 Task: Add Mad Hippie Ultra Sheer Body Sunscreen SPF40 to the cart.
Action: Mouse moved to (252, 130)
Screenshot: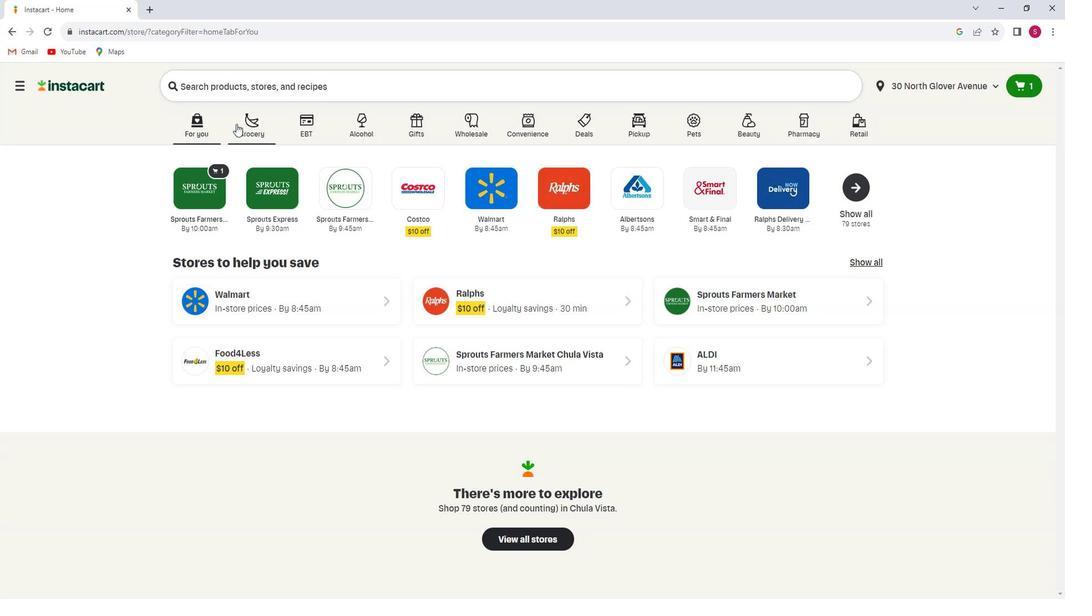 
Action: Mouse pressed left at (252, 130)
Screenshot: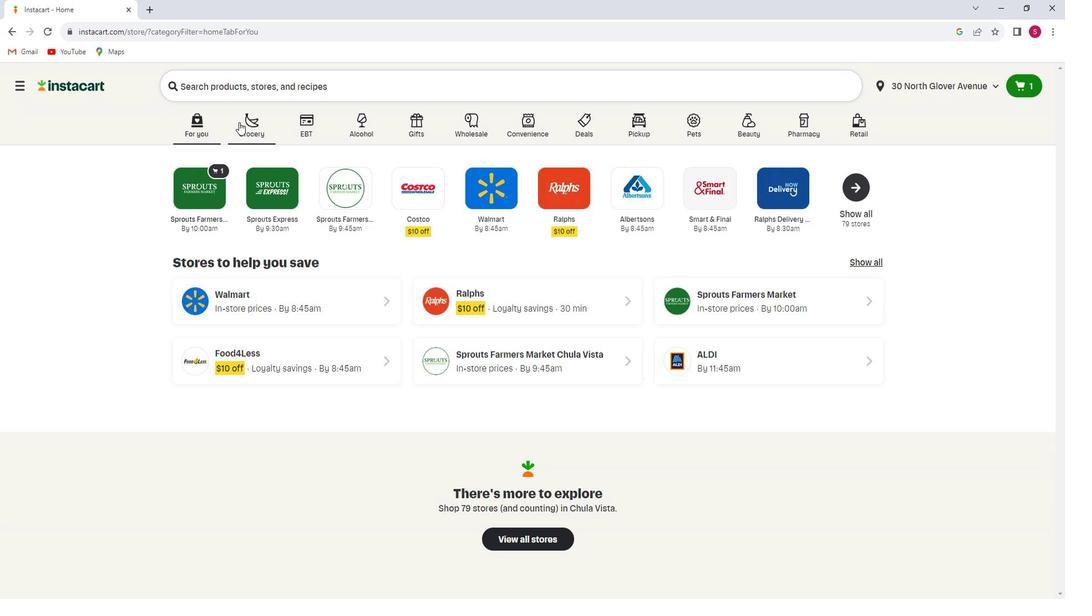 
Action: Mouse moved to (271, 326)
Screenshot: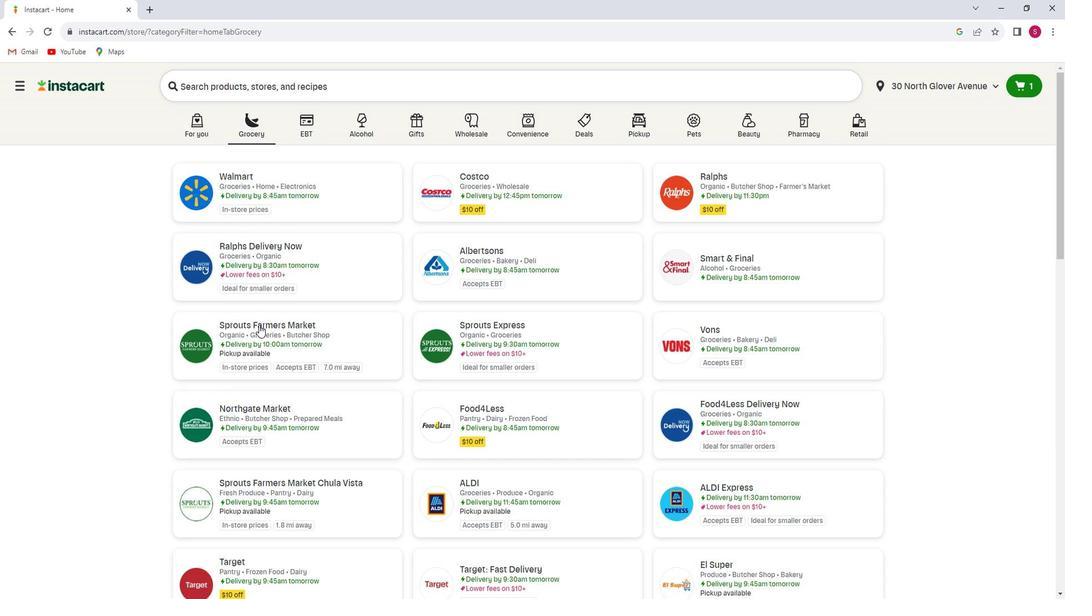 
Action: Mouse pressed left at (271, 326)
Screenshot: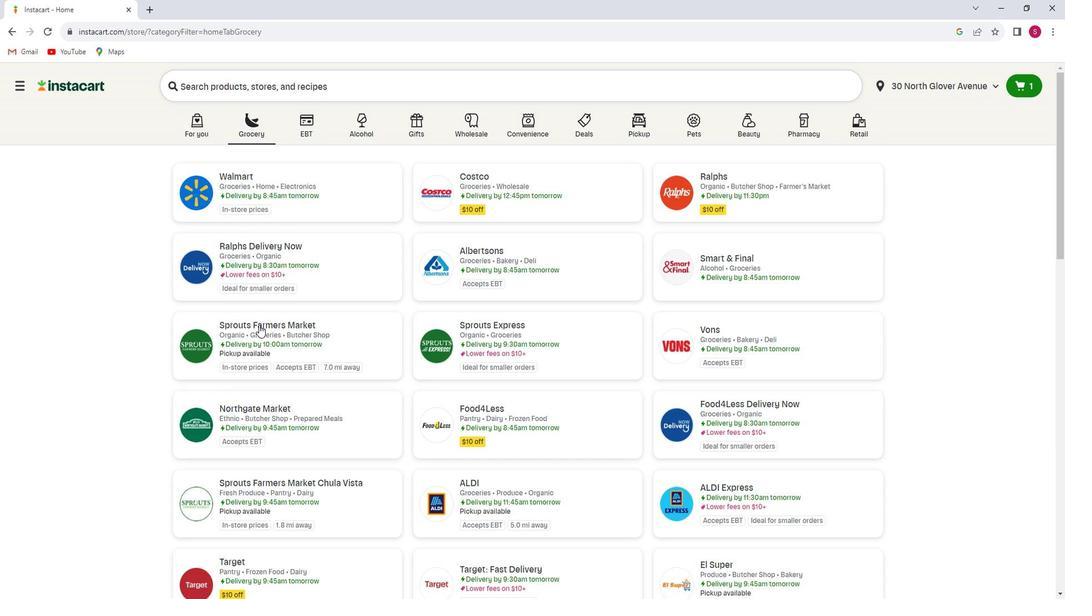 
Action: Mouse moved to (77, 364)
Screenshot: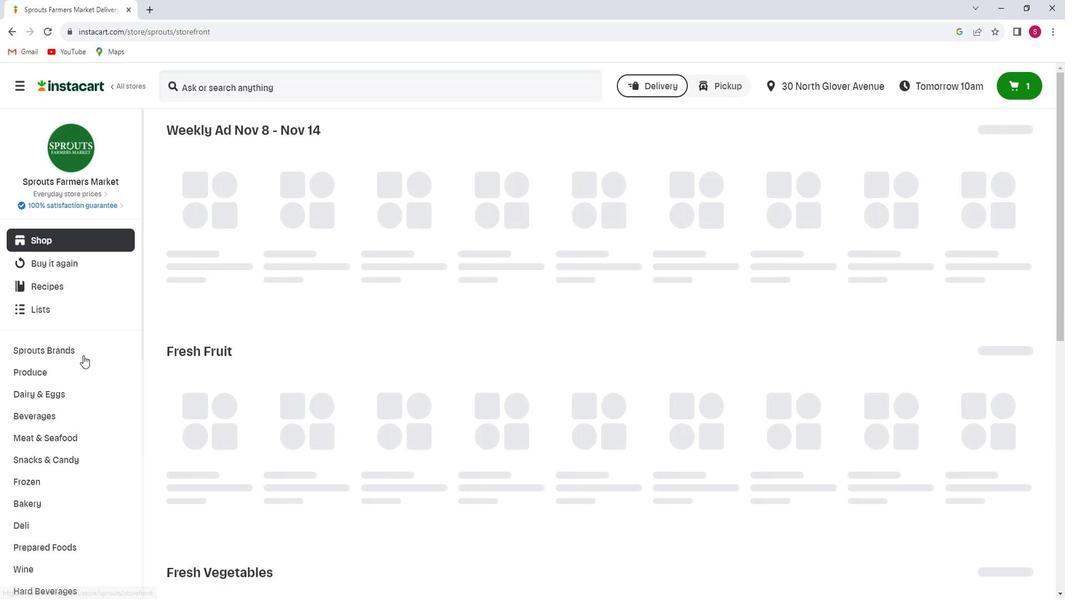 
Action: Mouse scrolled (77, 364) with delta (0, 0)
Screenshot: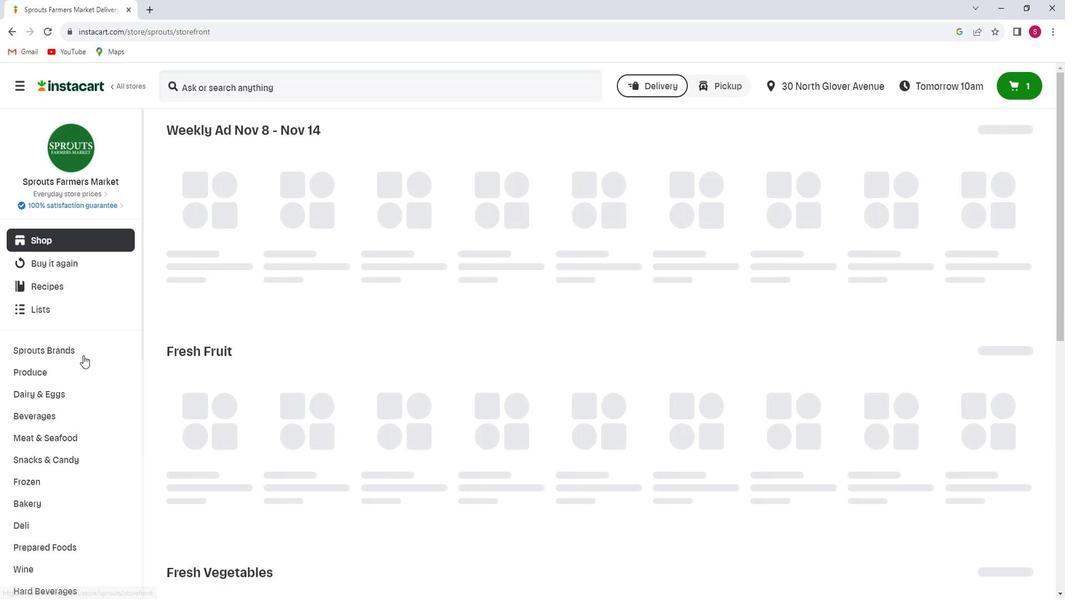 
Action: Mouse scrolled (77, 364) with delta (0, 0)
Screenshot: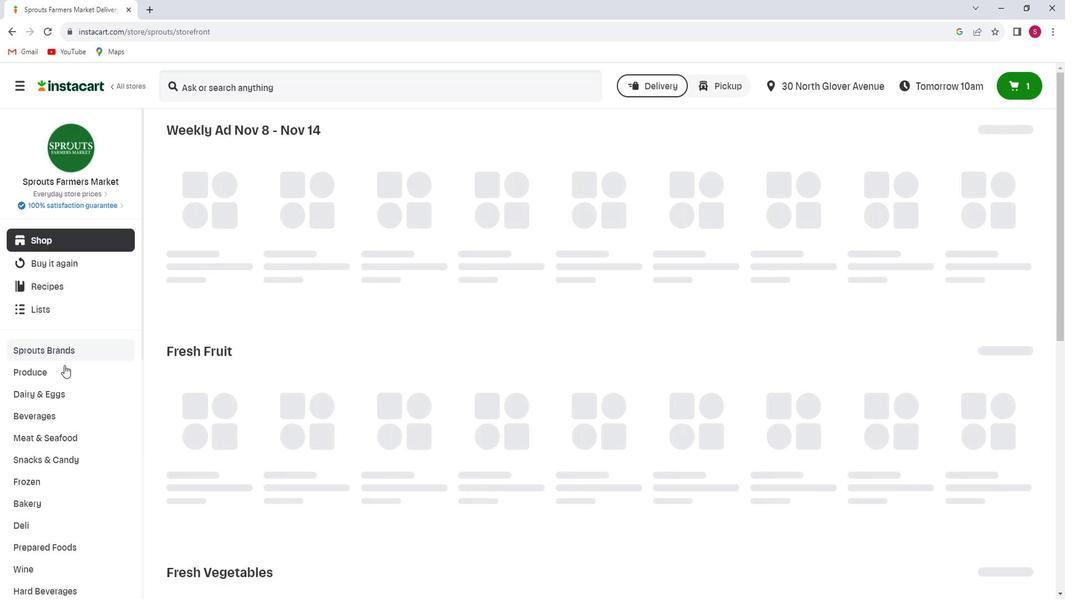 
Action: Mouse scrolled (77, 364) with delta (0, 0)
Screenshot: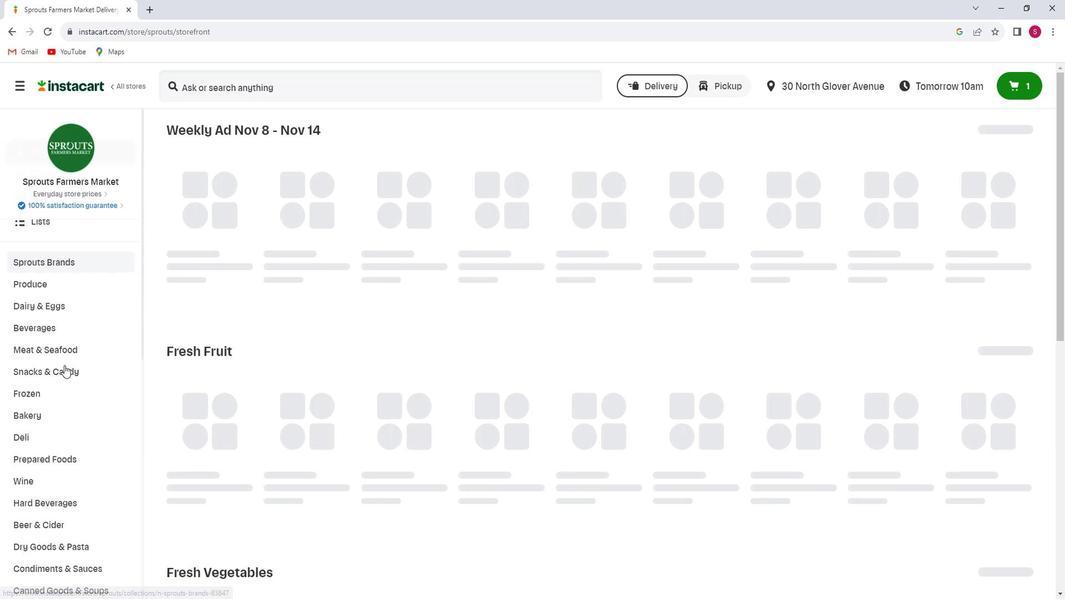 
Action: Mouse scrolled (77, 364) with delta (0, 0)
Screenshot: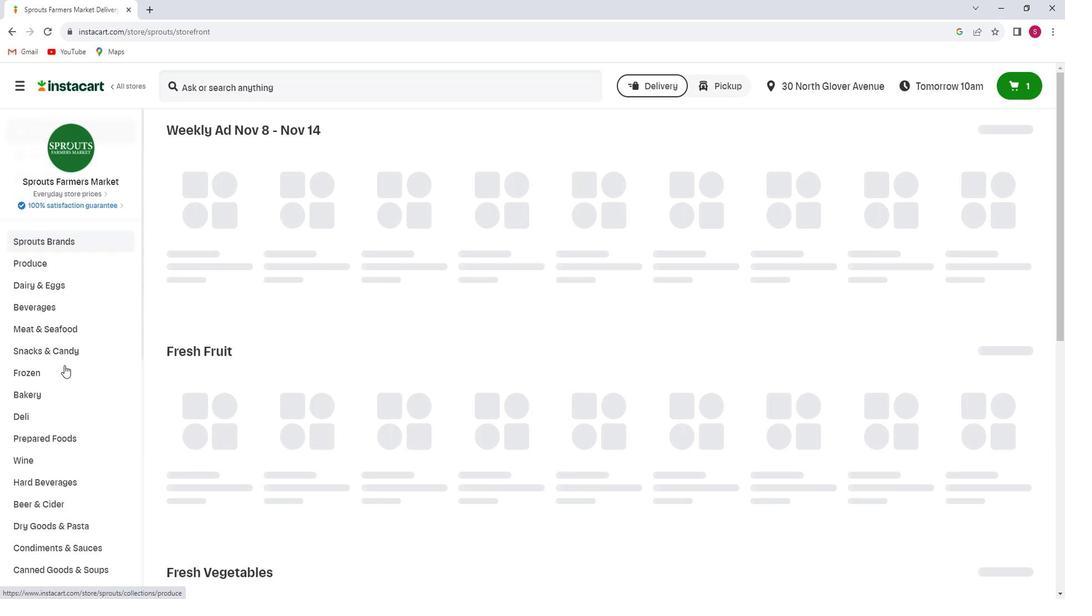 
Action: Mouse scrolled (77, 364) with delta (0, 0)
Screenshot: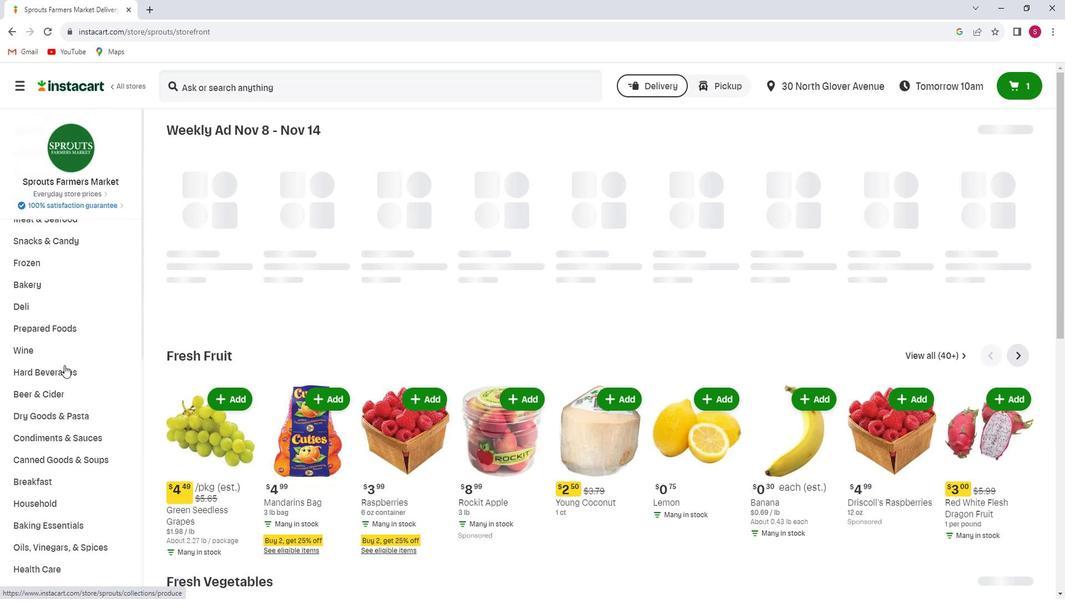 
Action: Mouse scrolled (77, 364) with delta (0, 0)
Screenshot: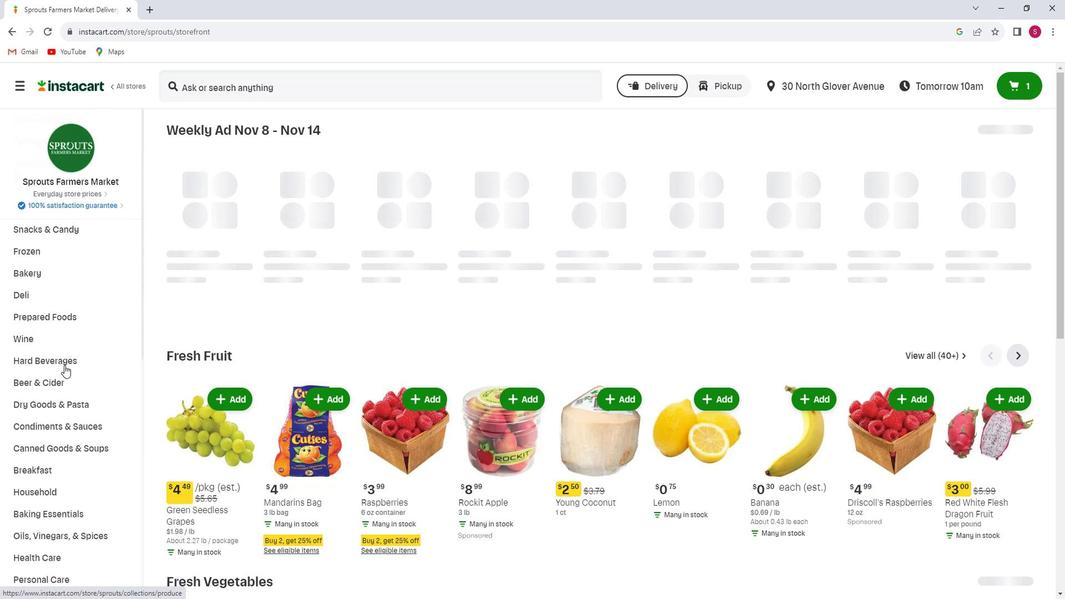 
Action: Mouse scrolled (77, 364) with delta (0, 0)
Screenshot: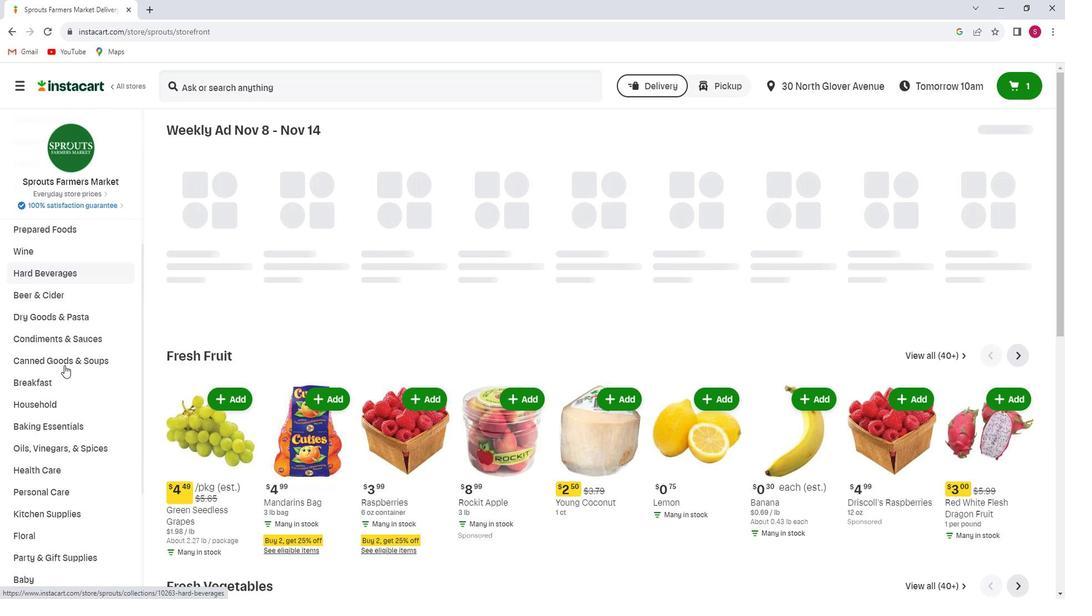 
Action: Mouse scrolled (77, 364) with delta (0, 0)
Screenshot: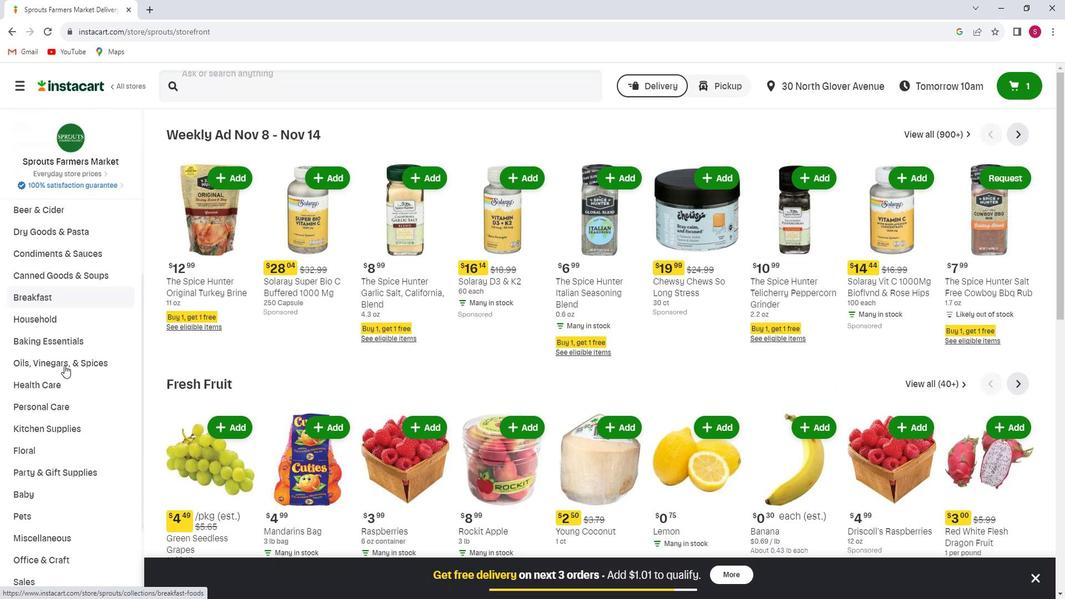 
Action: Mouse moved to (83, 353)
Screenshot: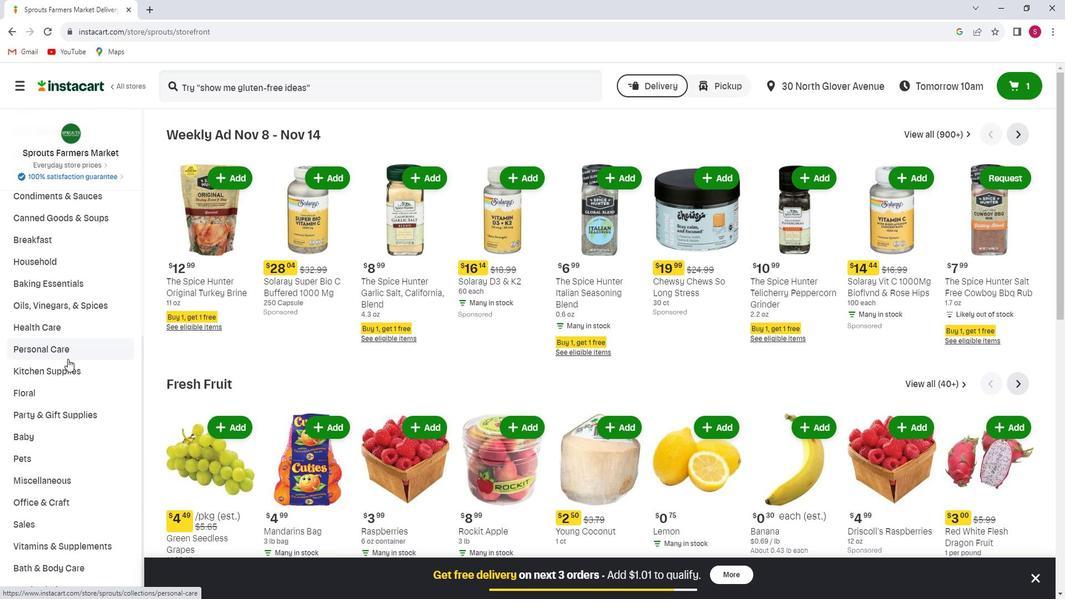 
Action: Mouse pressed left at (83, 353)
Screenshot: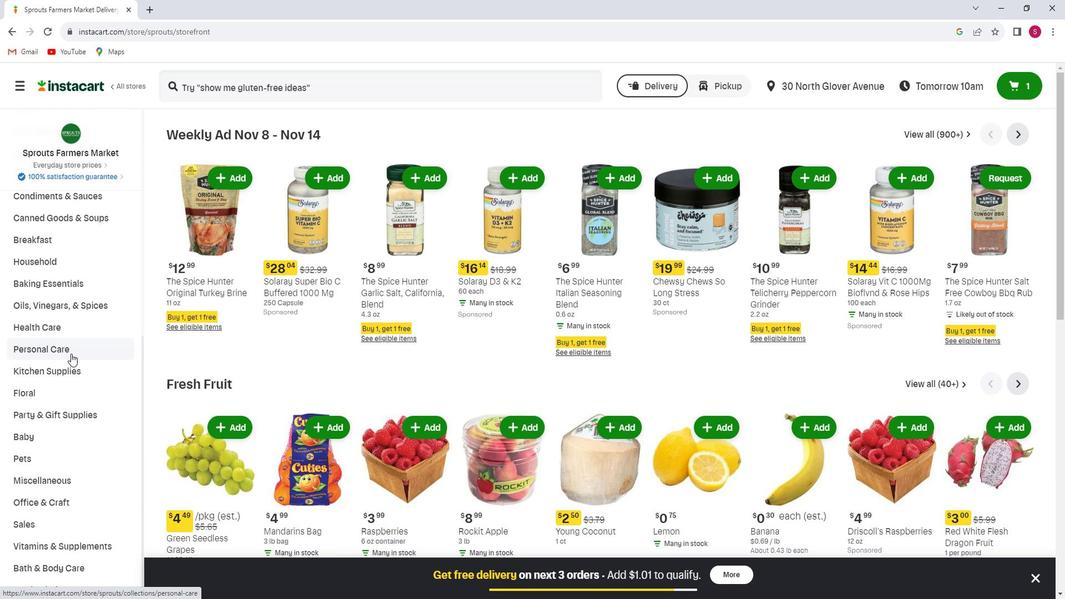 
Action: Mouse moved to (887, 168)
Screenshot: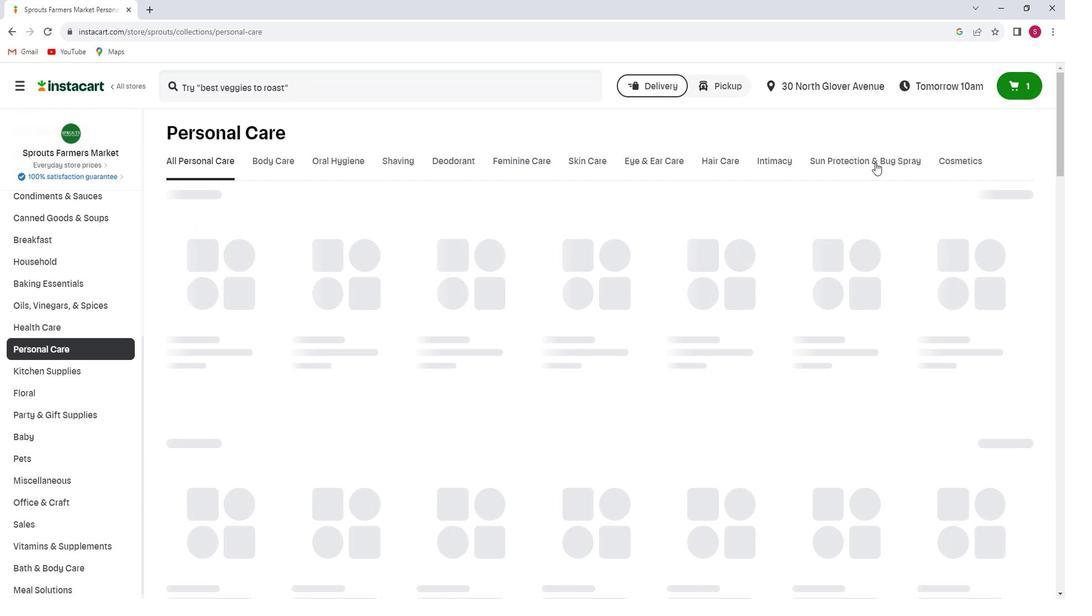 
Action: Mouse pressed left at (887, 168)
Screenshot: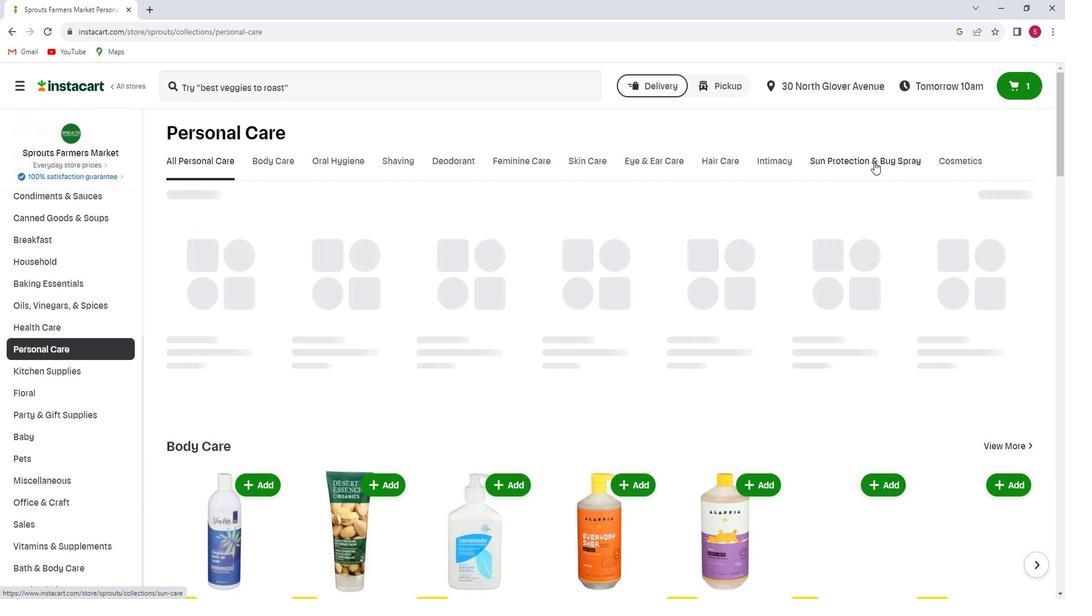 
Action: Mouse moved to (426, 92)
Screenshot: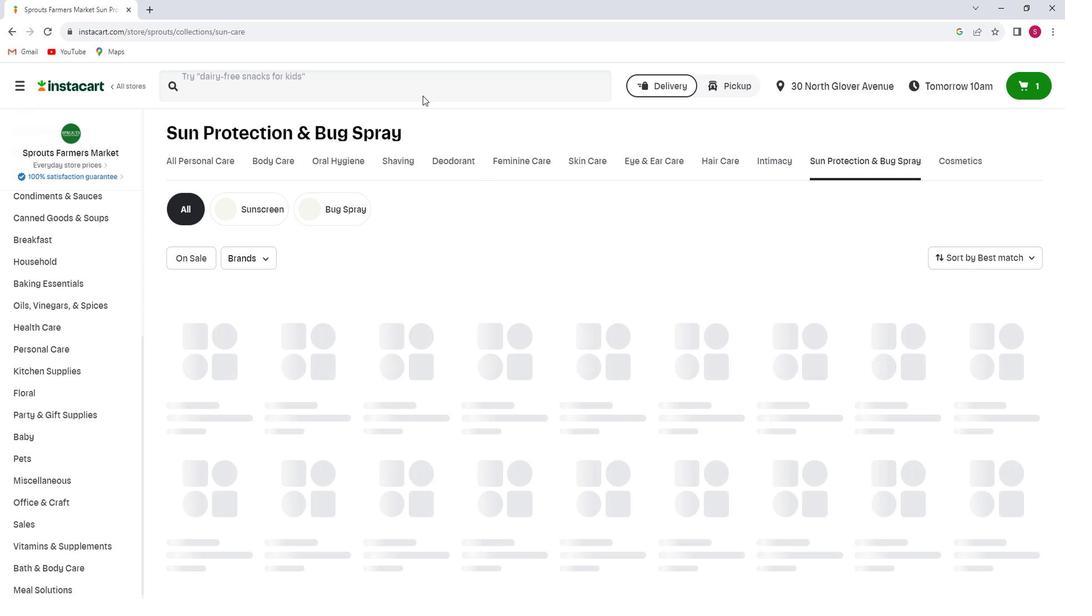 
Action: Mouse pressed left at (426, 92)
Screenshot: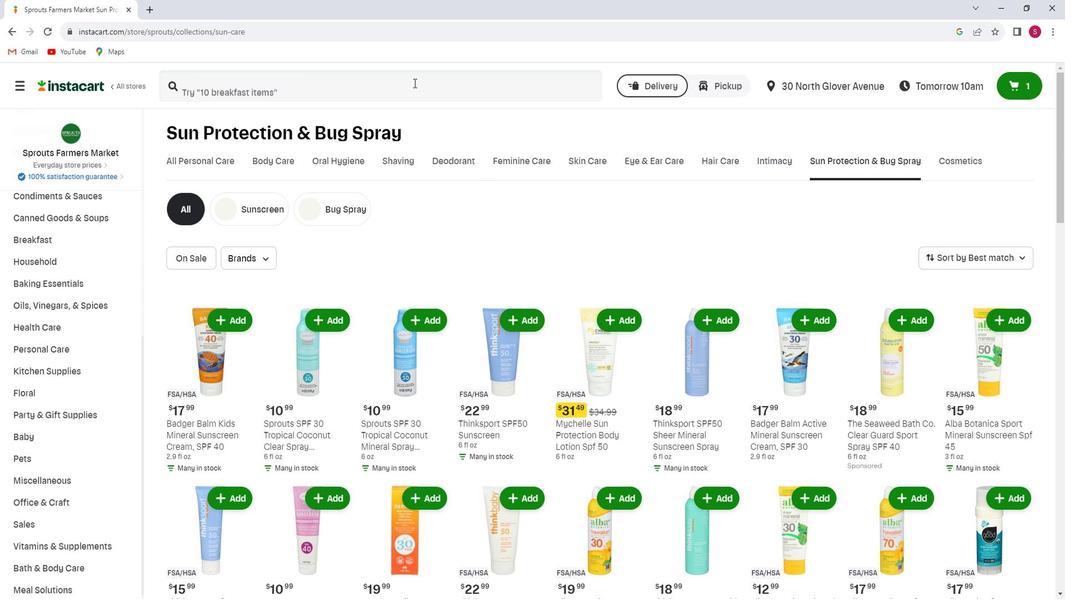 
Action: Key pressed <Key.shift>Mad<Key.space><Key.shift>Hippie<Key.space><Key.shift>Ultra<Key.space><Key.shift>Sheer<Key.space><Key.shift>Body<Key.space><Key.shift>Sunscreen<Key.space><Key.shift>SPF40<Key.enter>
Screenshot: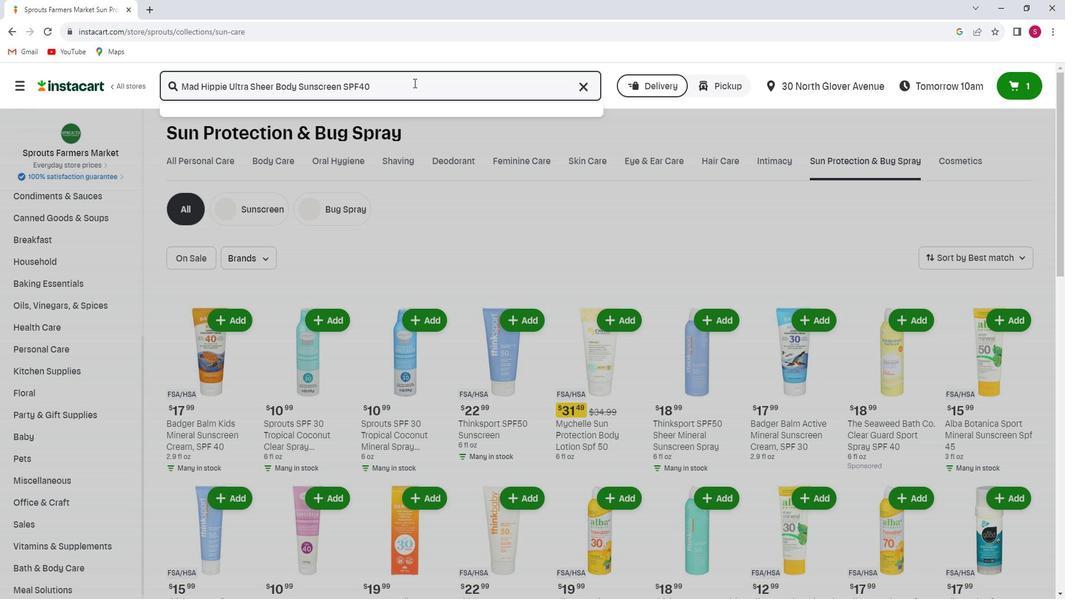 
Action: Mouse moved to (554, 182)
Screenshot: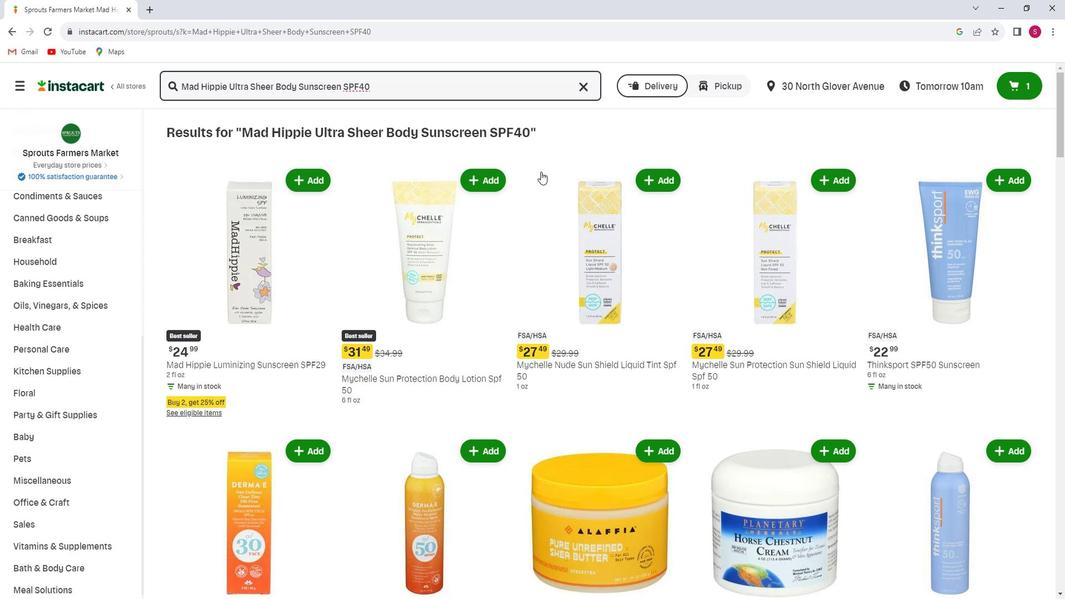 
Action: Mouse scrolled (554, 181) with delta (0, 0)
Screenshot: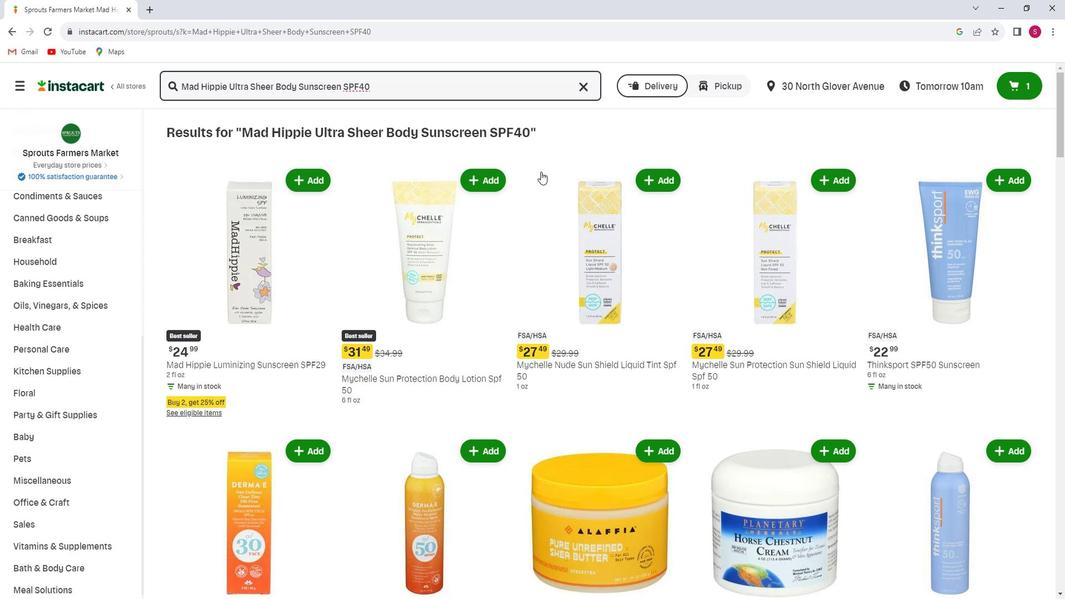 
Action: Mouse moved to (555, 182)
Screenshot: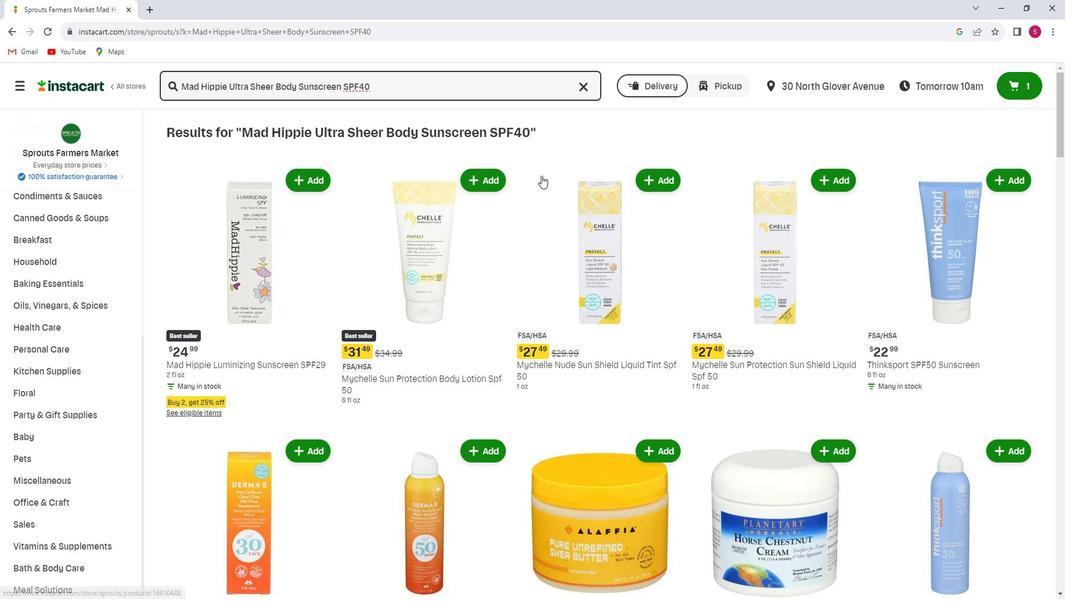 
Action: Mouse scrolled (555, 182) with delta (0, 0)
Screenshot: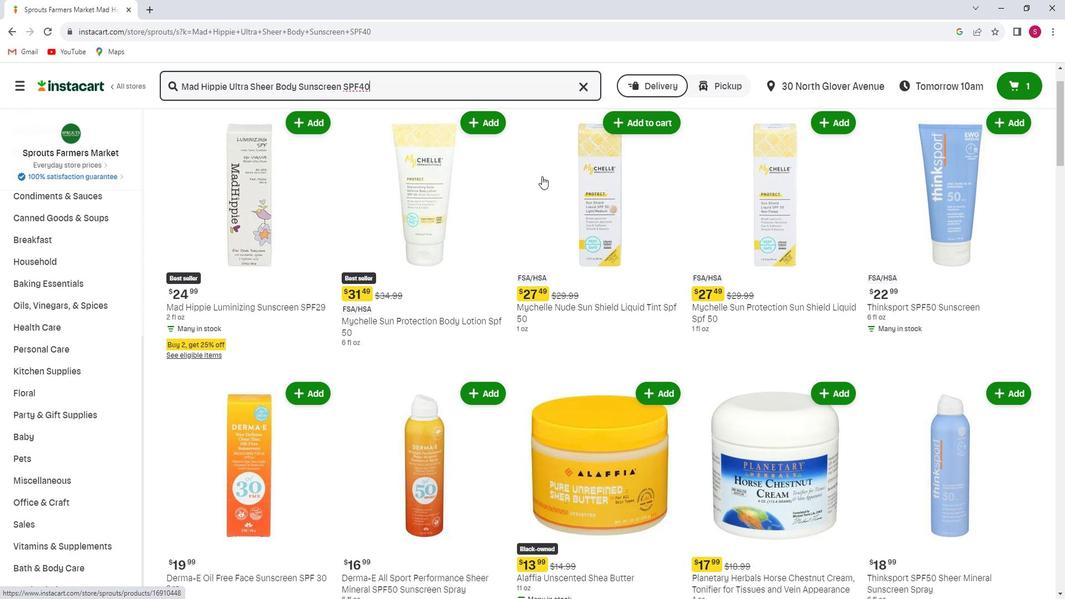 
Action: Mouse scrolled (555, 182) with delta (0, 0)
Screenshot: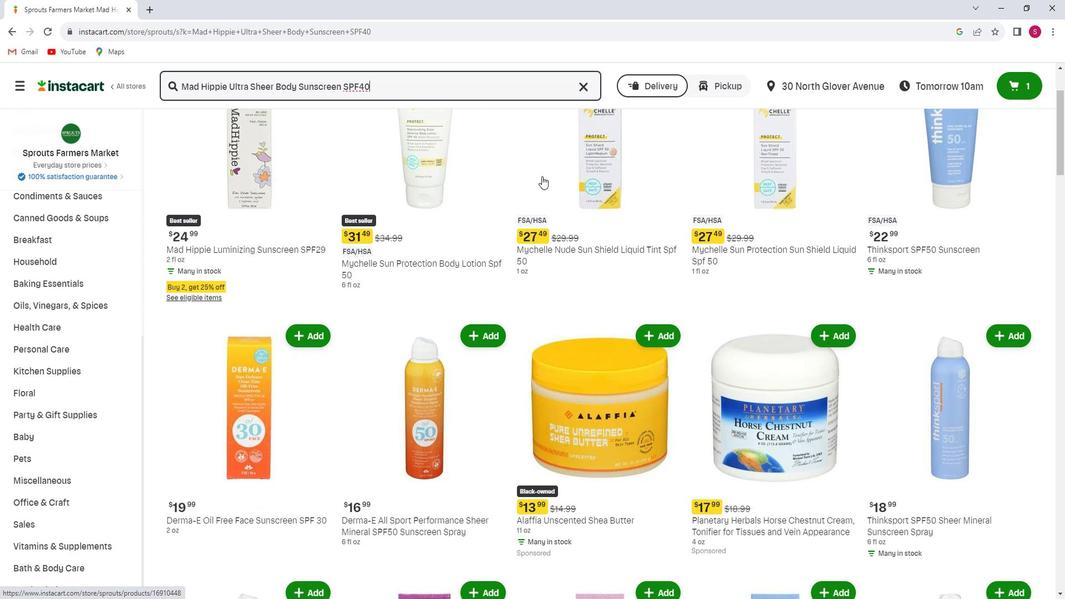 
Action: Mouse scrolled (555, 182) with delta (0, 0)
Screenshot: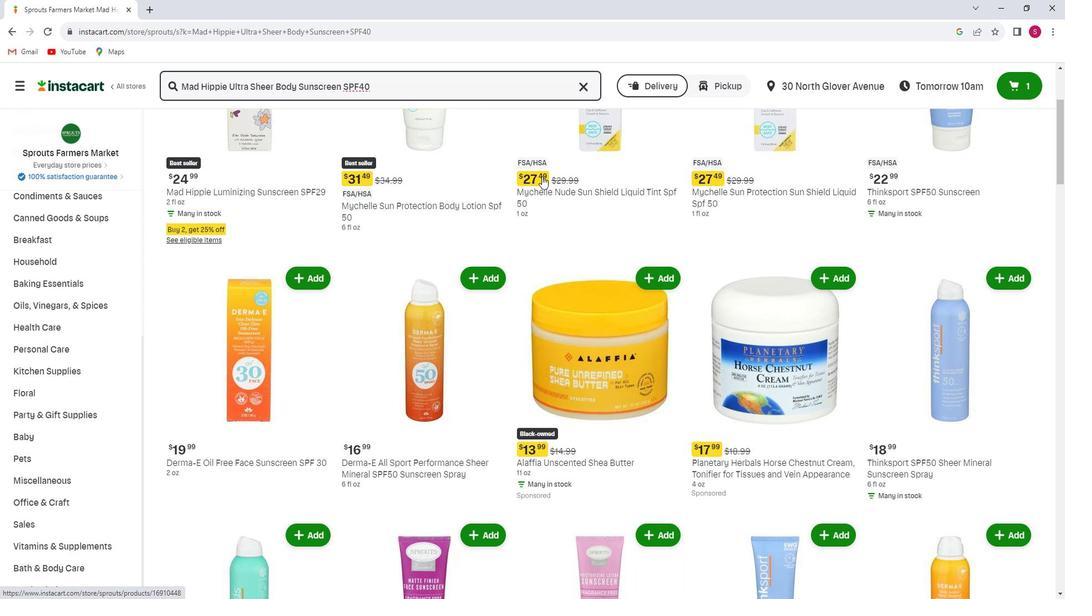 
Action: Mouse scrolled (555, 182) with delta (0, 0)
Screenshot: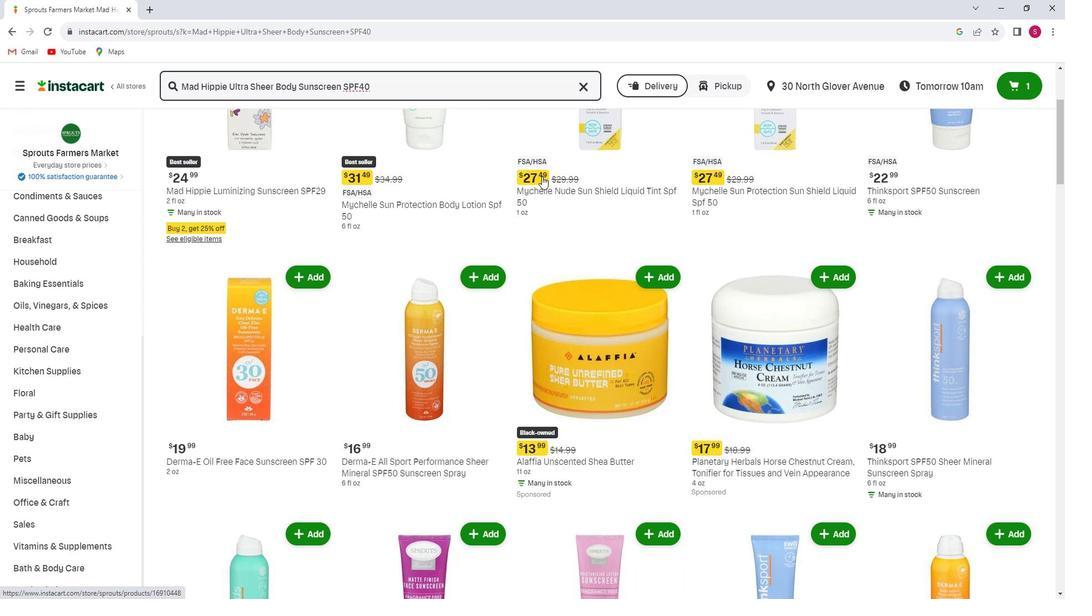 
Action: Mouse scrolled (555, 182) with delta (0, 0)
Screenshot: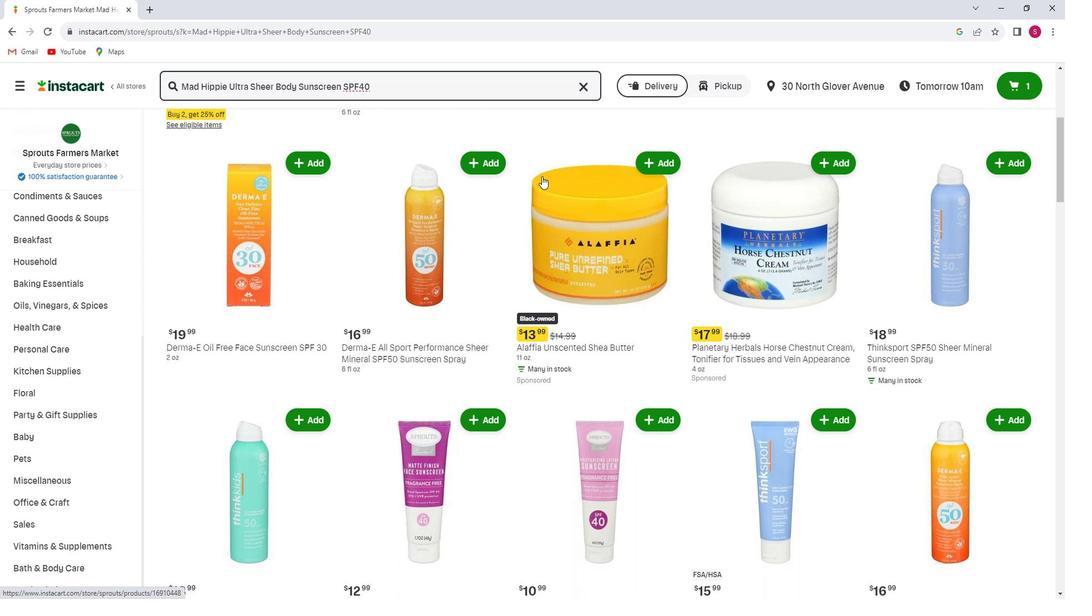 
Action: Mouse scrolled (555, 182) with delta (0, 0)
Screenshot: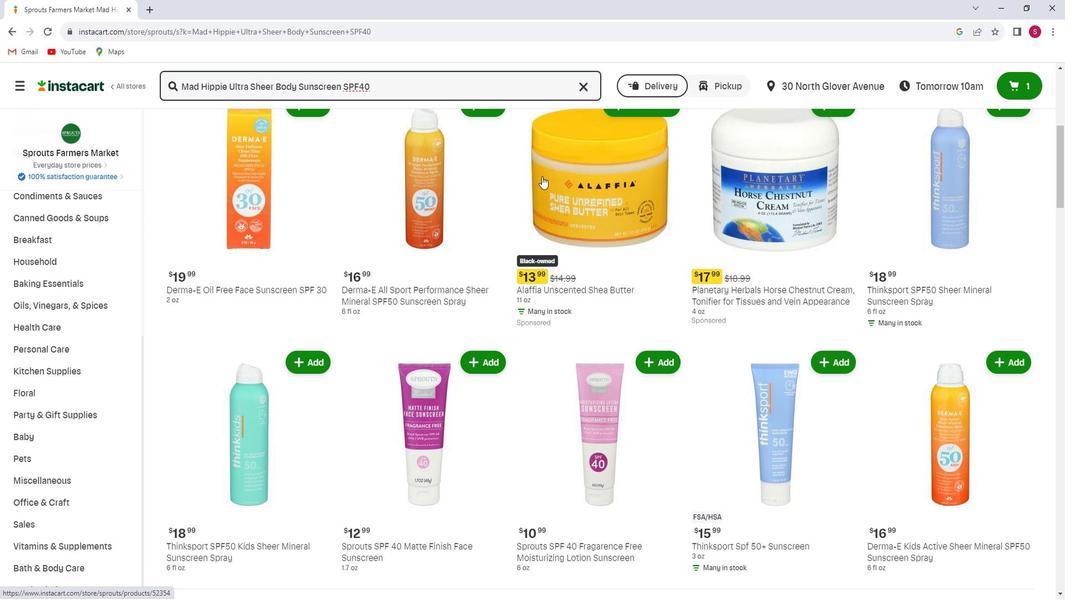 
Action: Mouse scrolled (555, 182) with delta (0, 0)
Screenshot: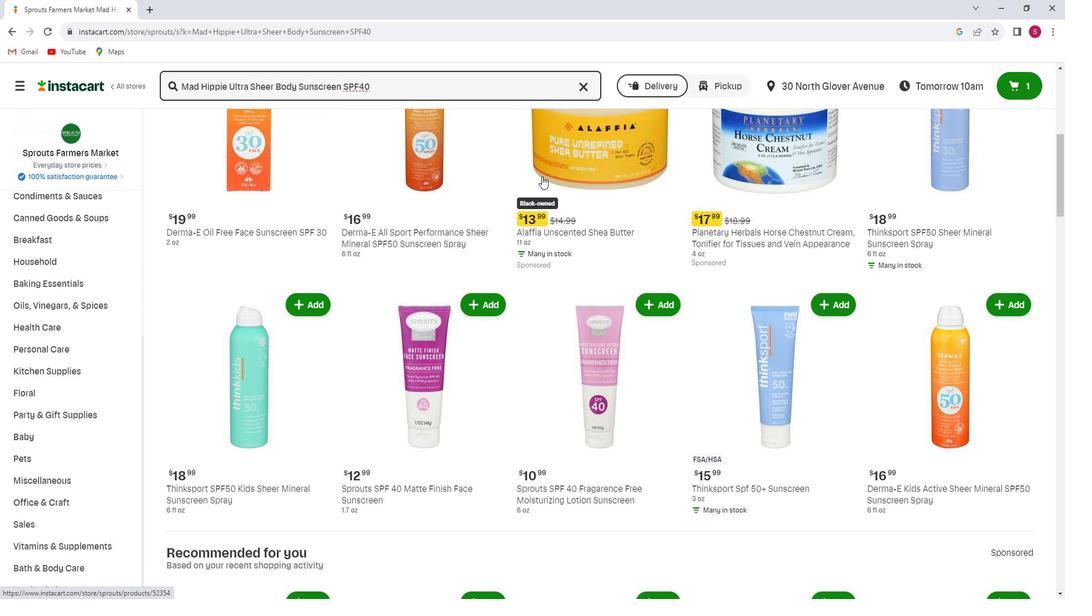 
Action: Mouse scrolled (555, 182) with delta (0, 0)
Screenshot: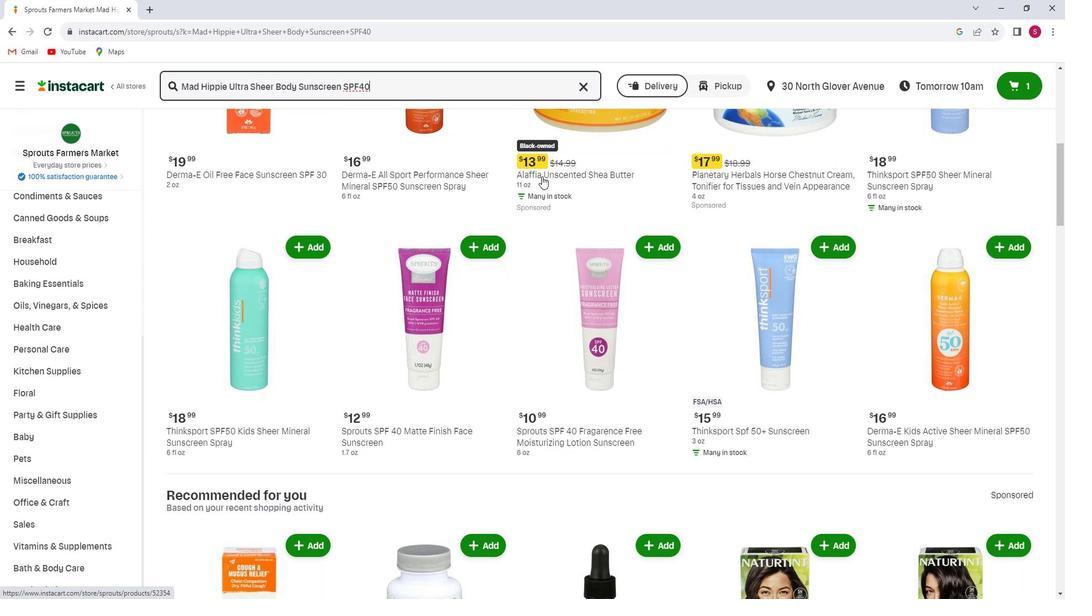 
Action: Mouse scrolled (555, 182) with delta (0, 0)
Screenshot: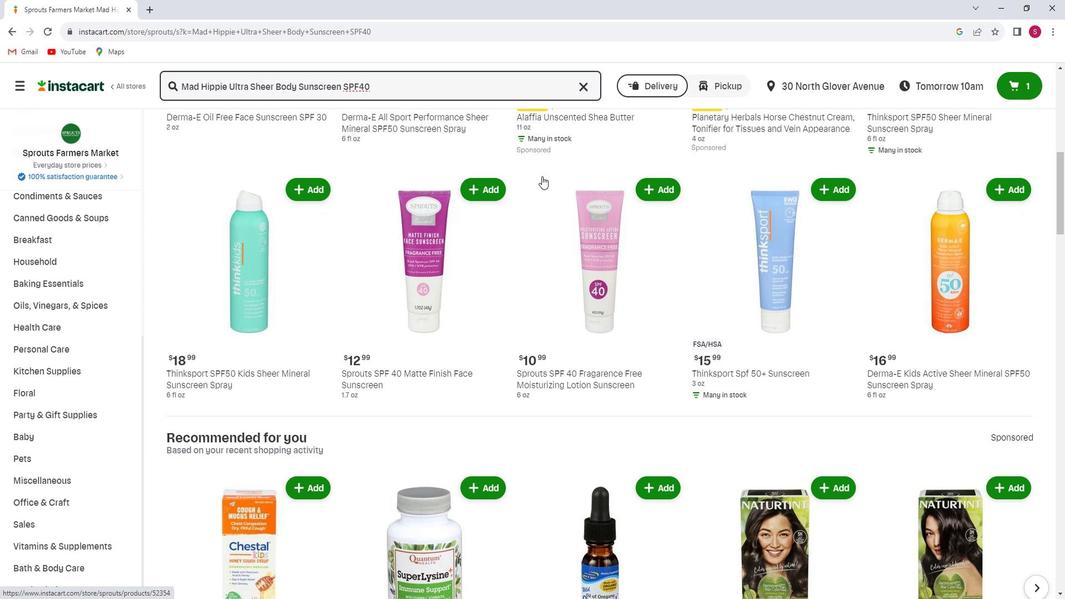 
Action: Mouse scrolled (555, 182) with delta (0, 0)
Screenshot: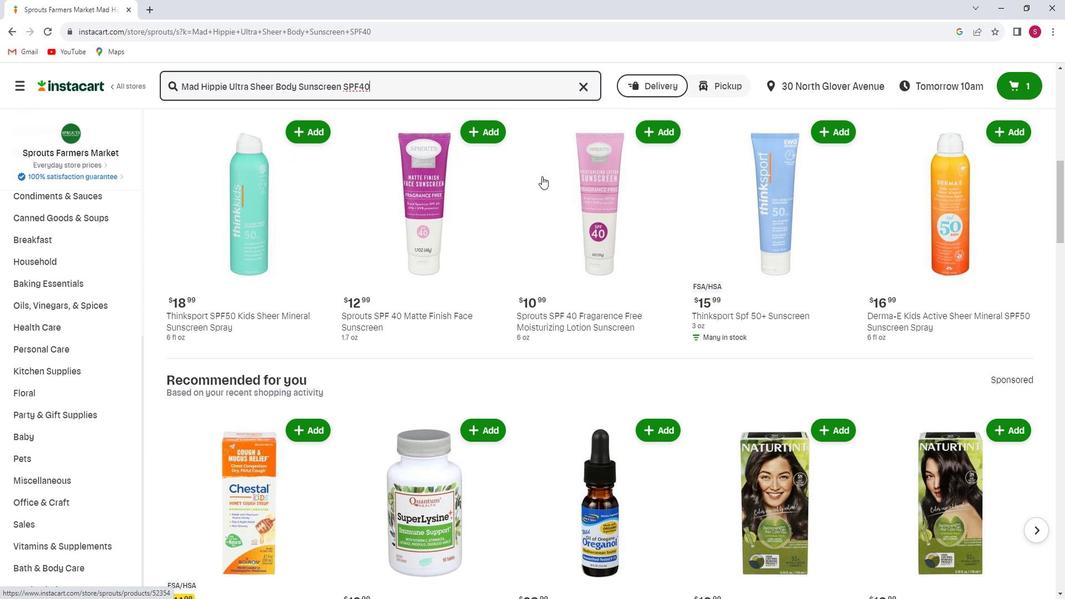 
Action: Mouse scrolled (555, 182) with delta (0, 0)
Screenshot: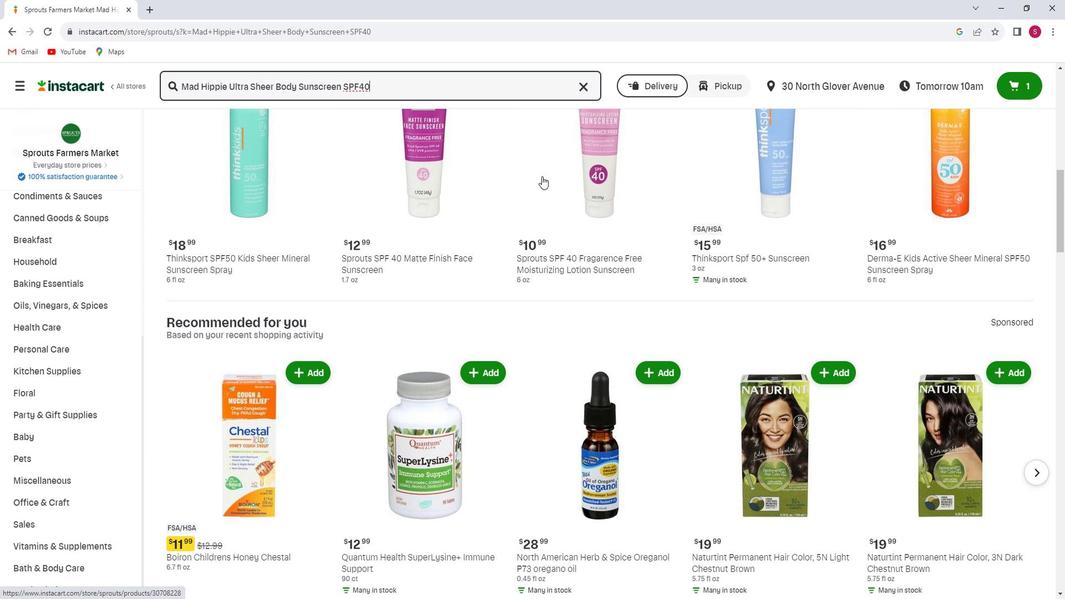 
Action: Mouse scrolled (555, 182) with delta (0, 0)
Screenshot: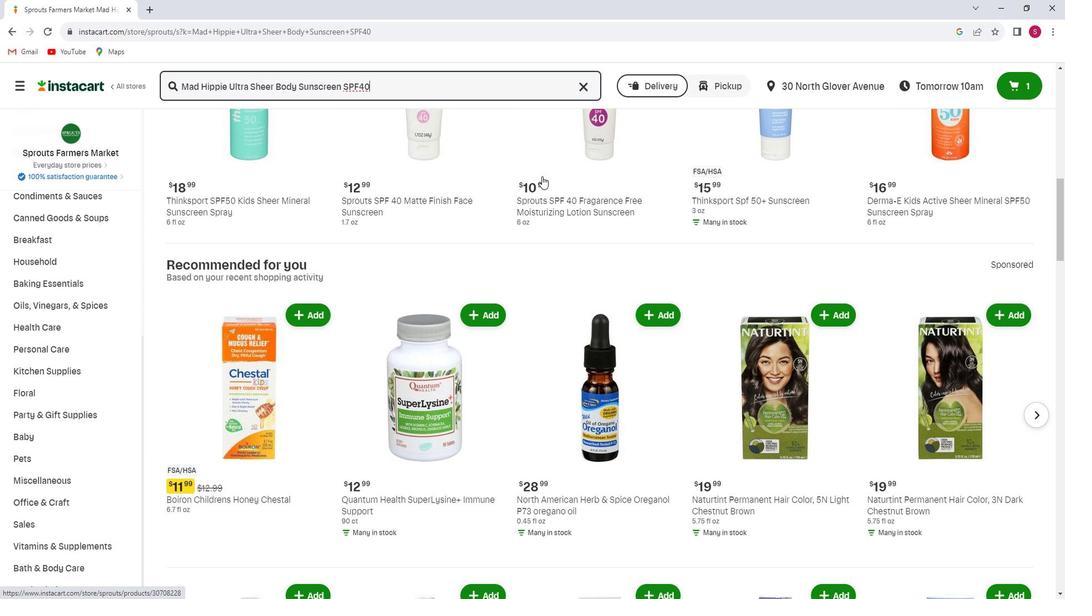 
Action: Mouse scrolled (555, 182) with delta (0, 0)
Screenshot: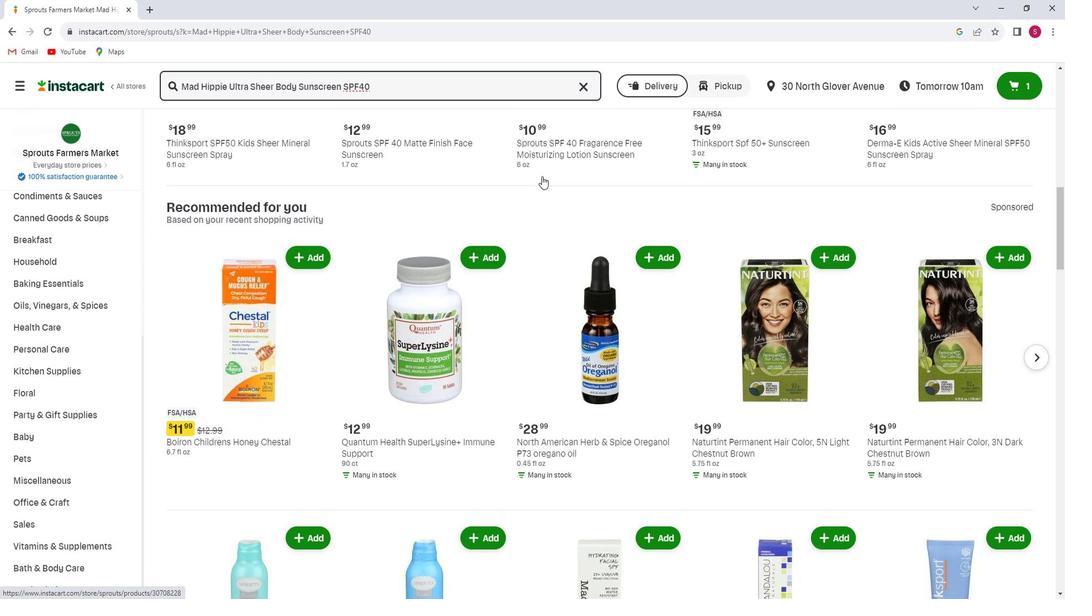 
Action: Mouse scrolled (555, 182) with delta (0, 0)
Screenshot: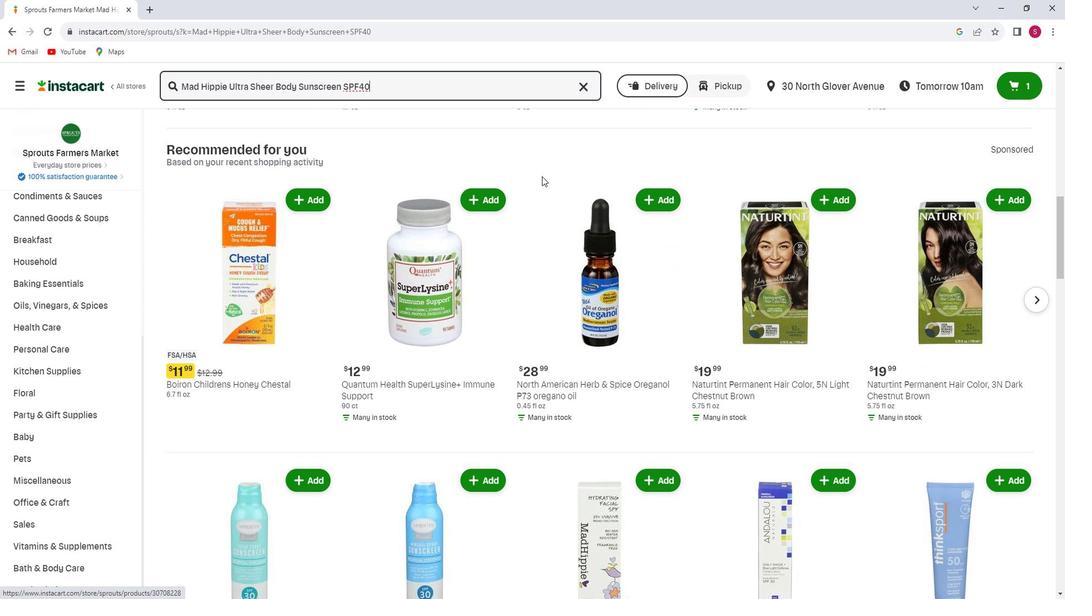 
Action: Mouse scrolled (555, 182) with delta (0, 0)
Screenshot: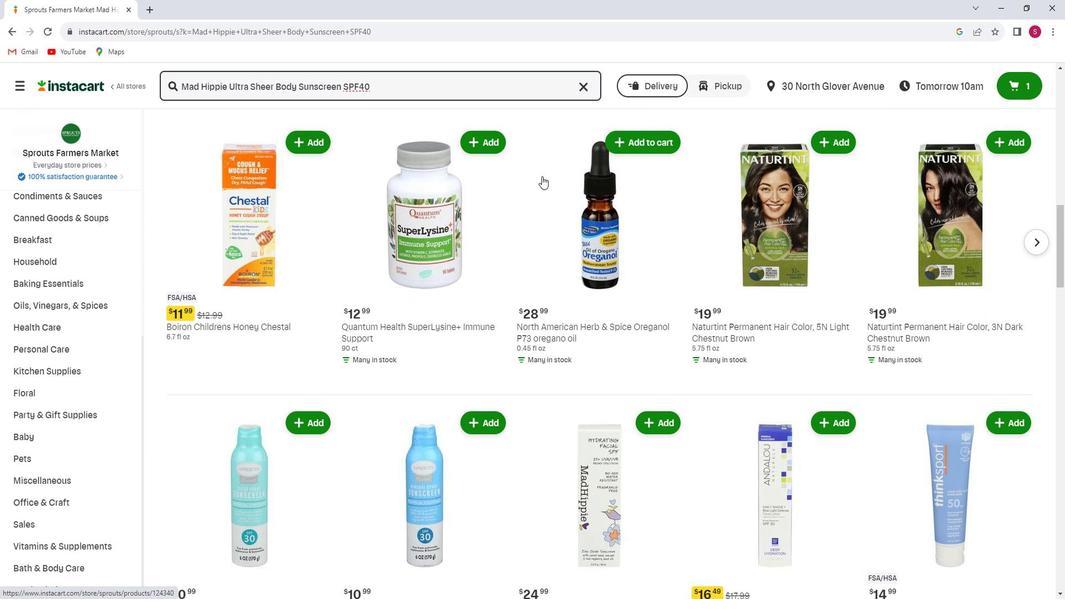 
Action: Mouse scrolled (555, 182) with delta (0, 0)
Screenshot: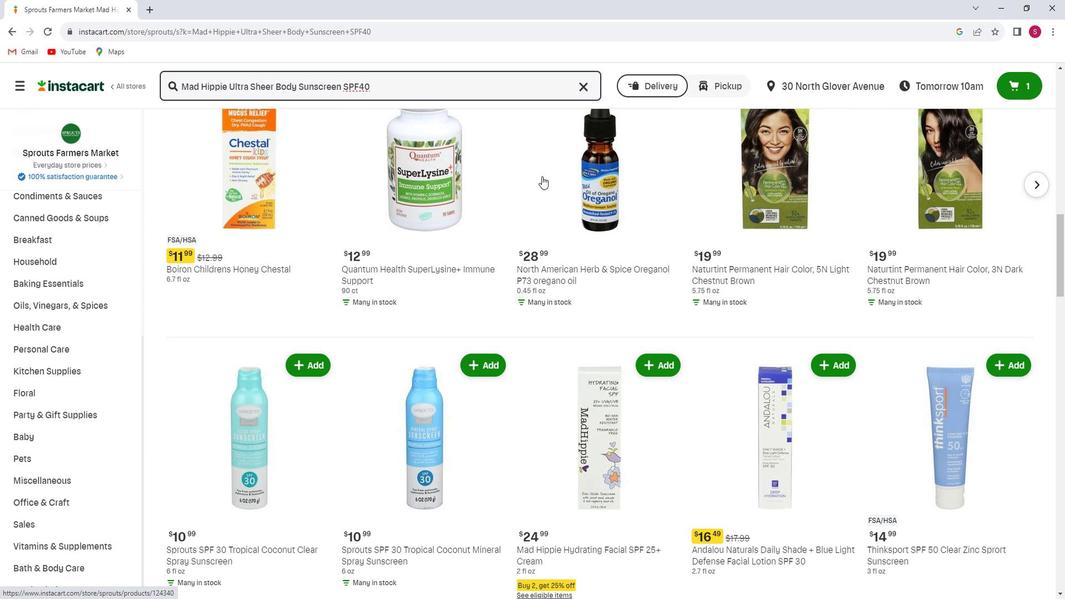 
Action: Mouse scrolled (555, 182) with delta (0, 0)
Screenshot: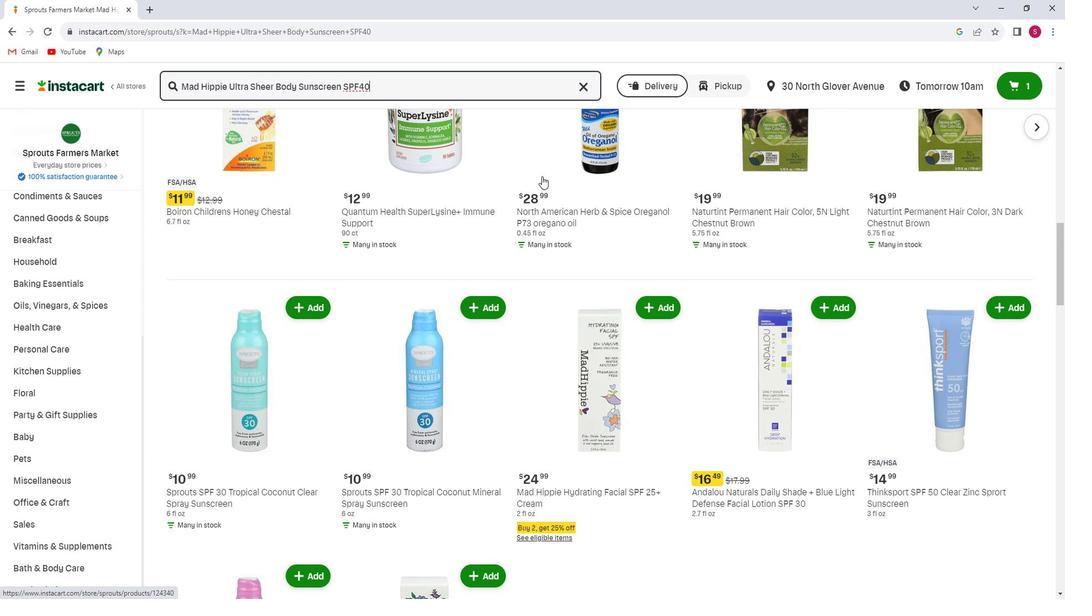 
Action: Mouse scrolled (555, 182) with delta (0, 0)
Screenshot: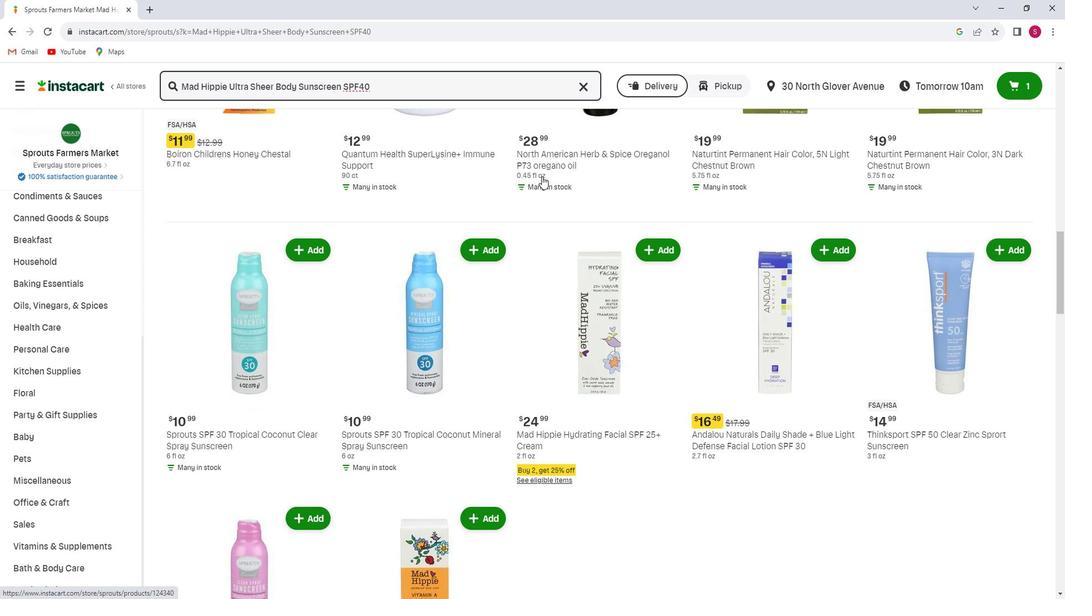 
Action: Mouse scrolled (555, 182) with delta (0, 0)
Screenshot: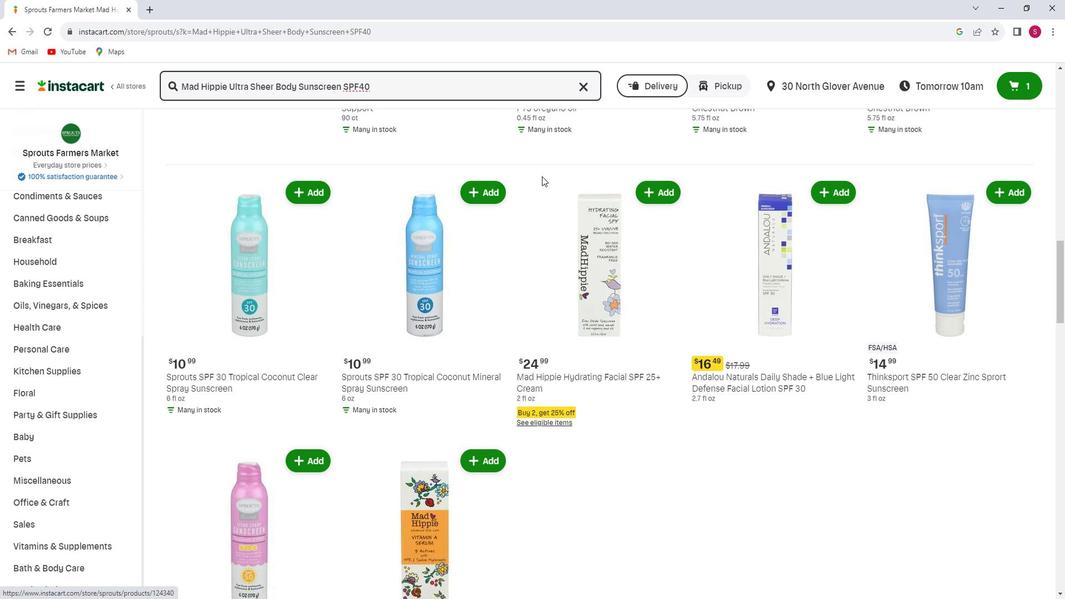 
Action: Mouse scrolled (555, 182) with delta (0, 0)
Screenshot: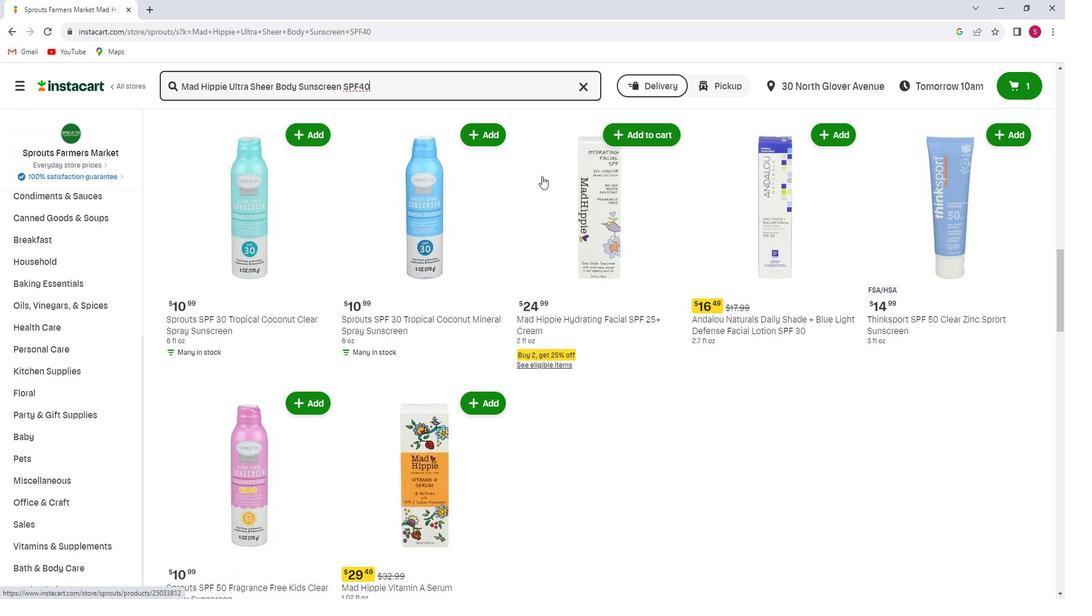 
Action: Mouse scrolled (555, 182) with delta (0, 0)
Screenshot: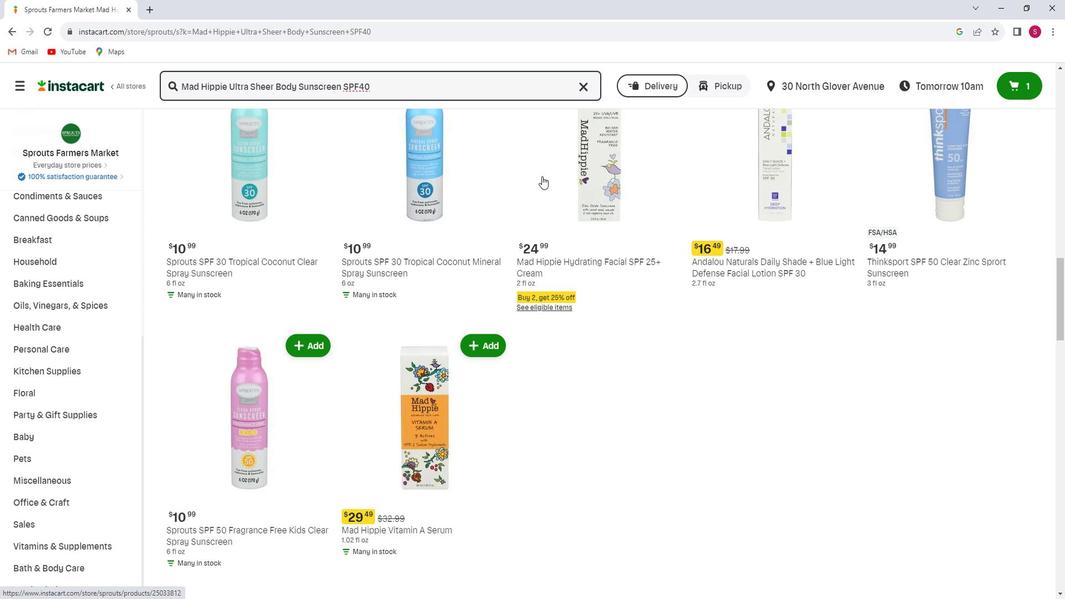 
Action: Mouse scrolled (555, 182) with delta (0, 0)
Screenshot: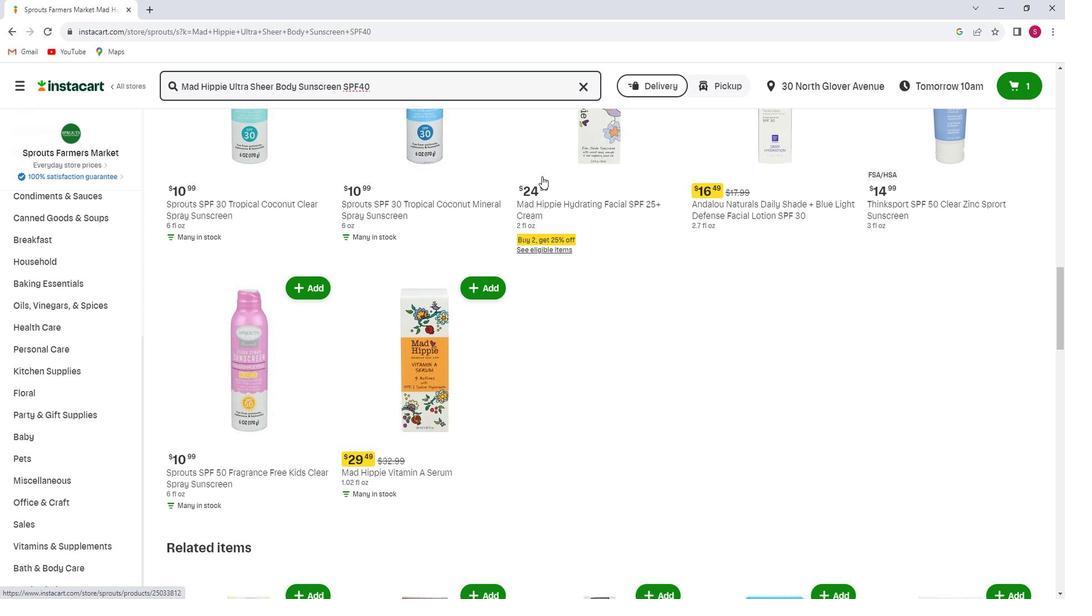 
Action: Mouse scrolled (555, 182) with delta (0, 0)
Screenshot: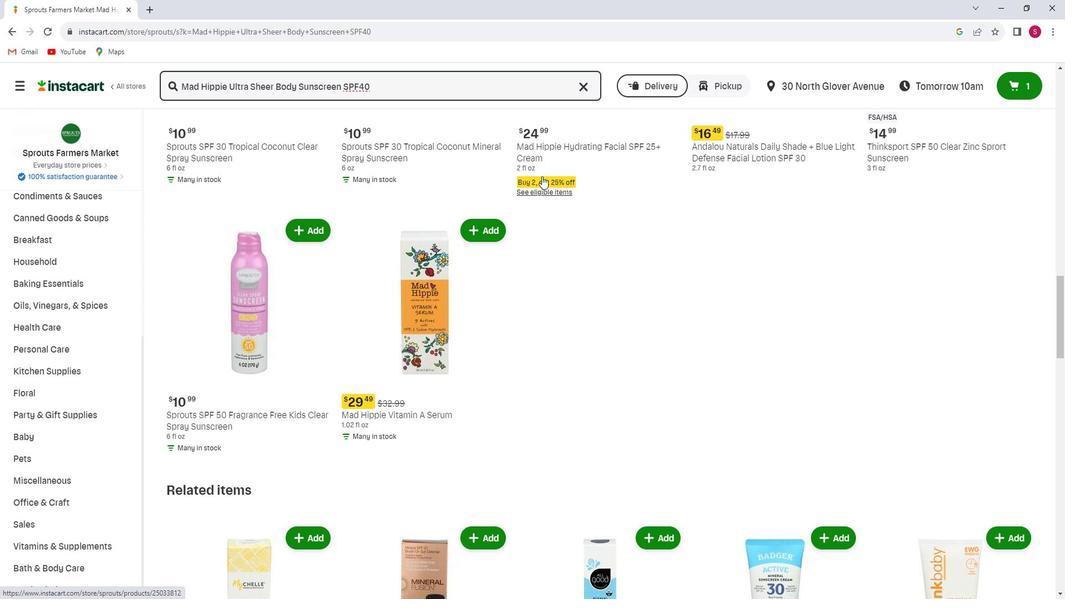 
Action: Mouse scrolled (555, 182) with delta (0, 0)
Screenshot: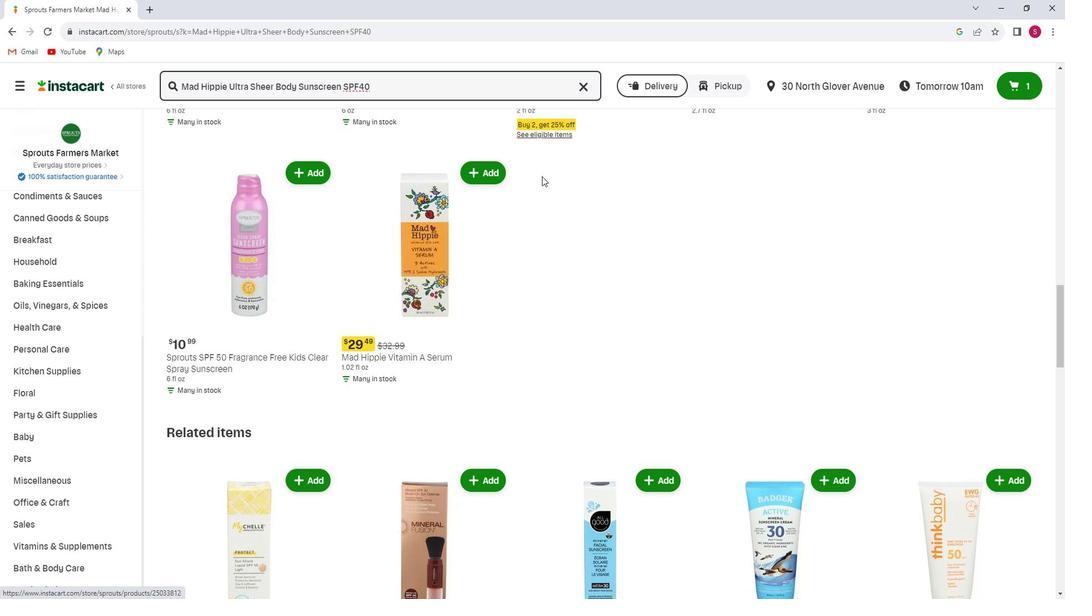 
Action: Mouse scrolled (555, 182) with delta (0, 0)
Screenshot: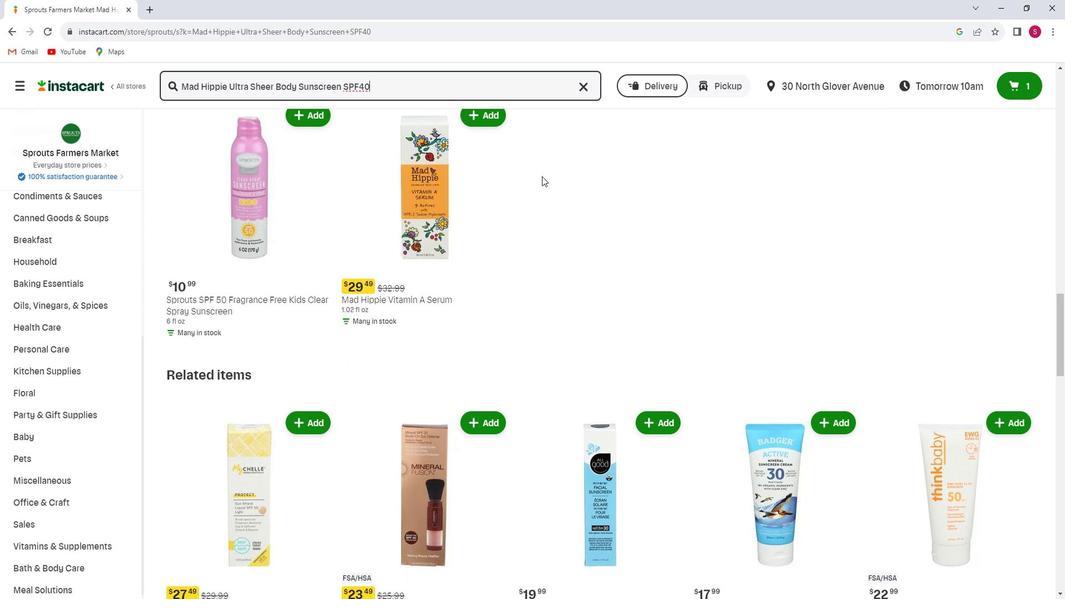 
Action: Mouse scrolled (555, 182) with delta (0, 0)
Screenshot: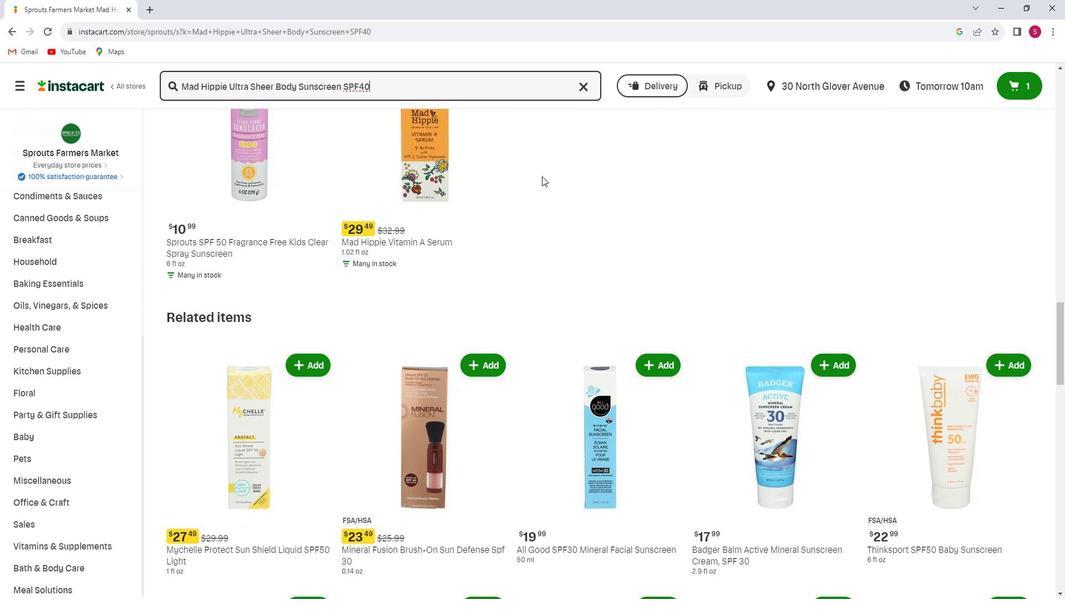 
Action: Mouse scrolled (555, 182) with delta (0, 0)
Screenshot: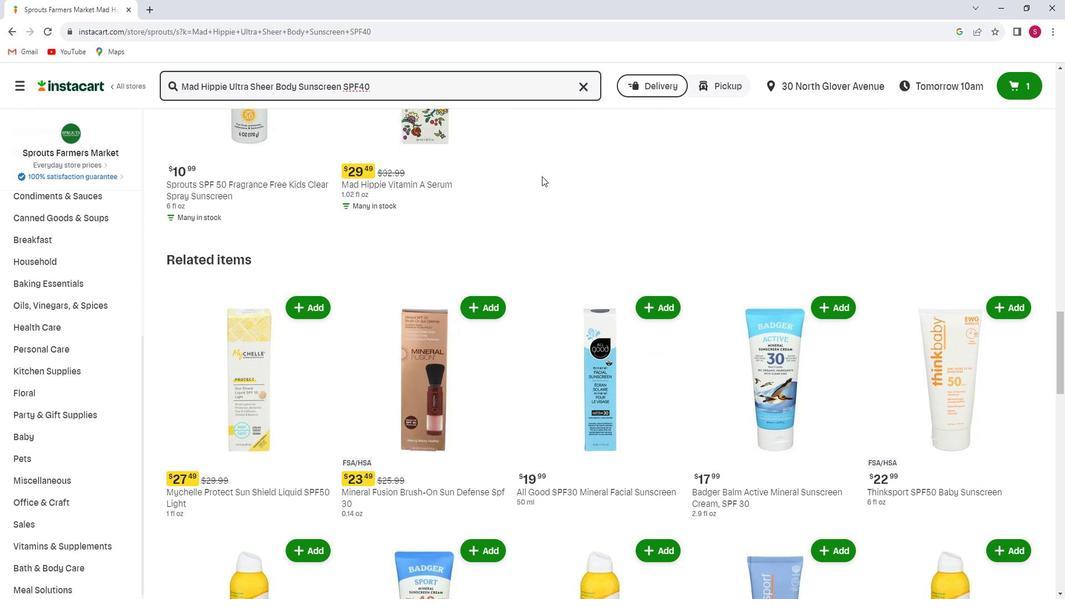 
Action: Mouse scrolled (555, 182) with delta (0, 0)
Screenshot: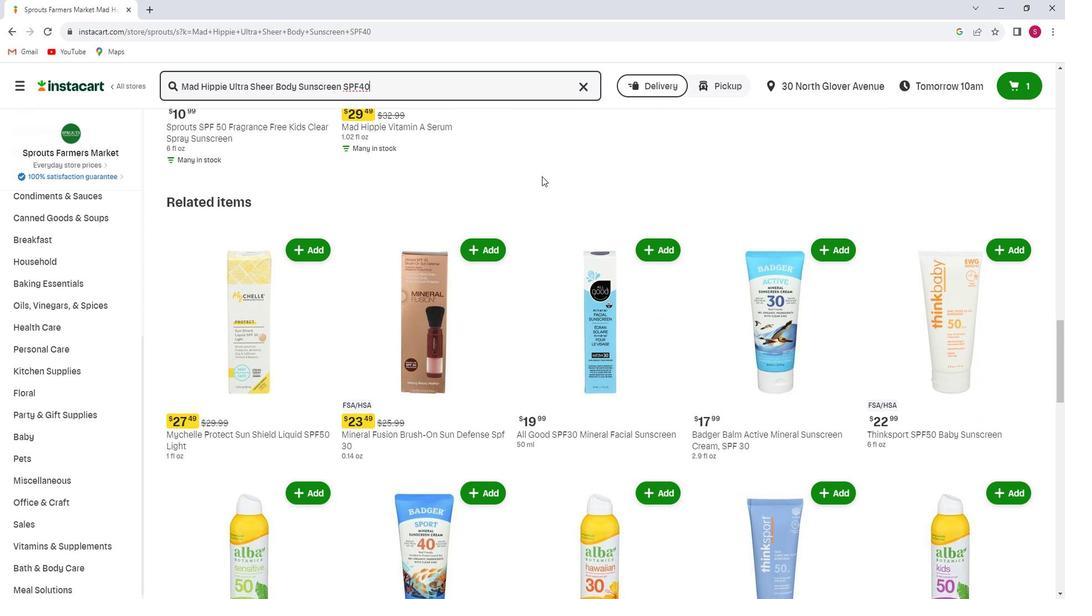 
Action: Mouse scrolled (555, 182) with delta (0, 0)
Screenshot: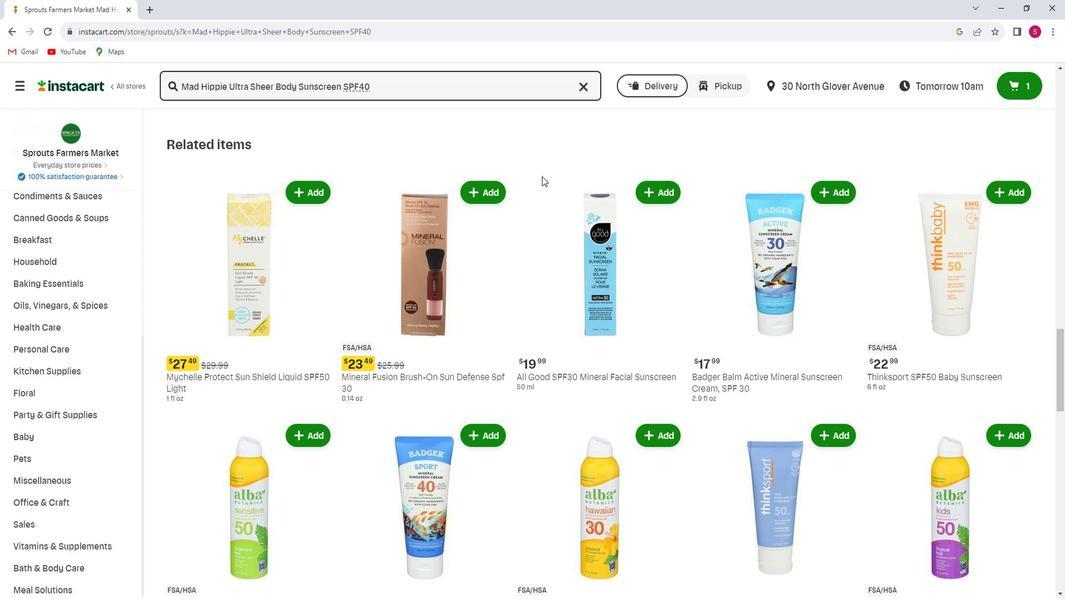 
Action: Mouse scrolled (555, 182) with delta (0, 0)
Screenshot: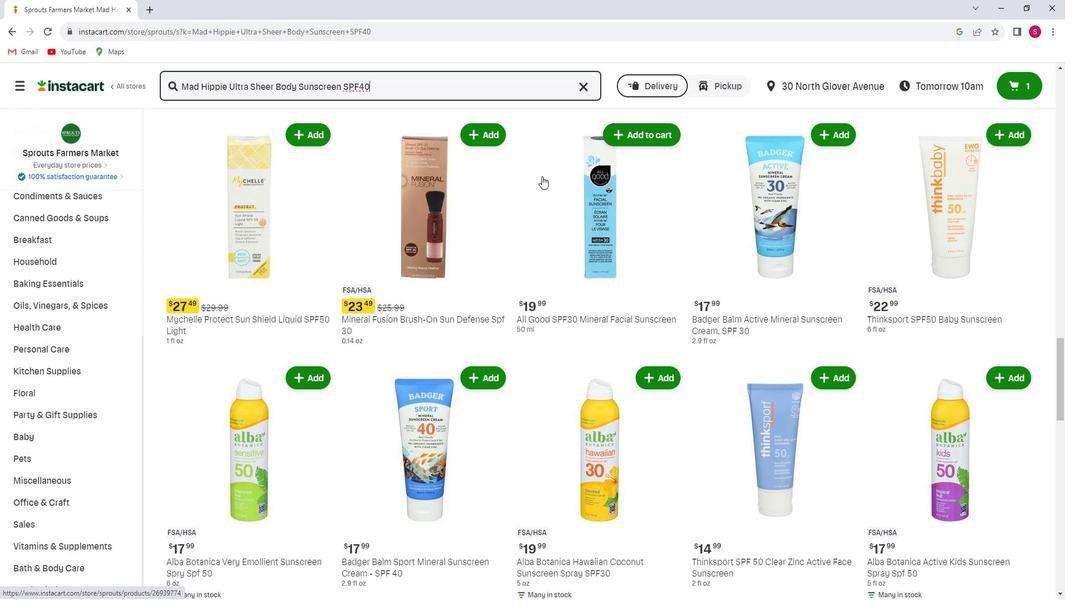 
Action: Mouse scrolled (555, 182) with delta (0, 0)
Screenshot: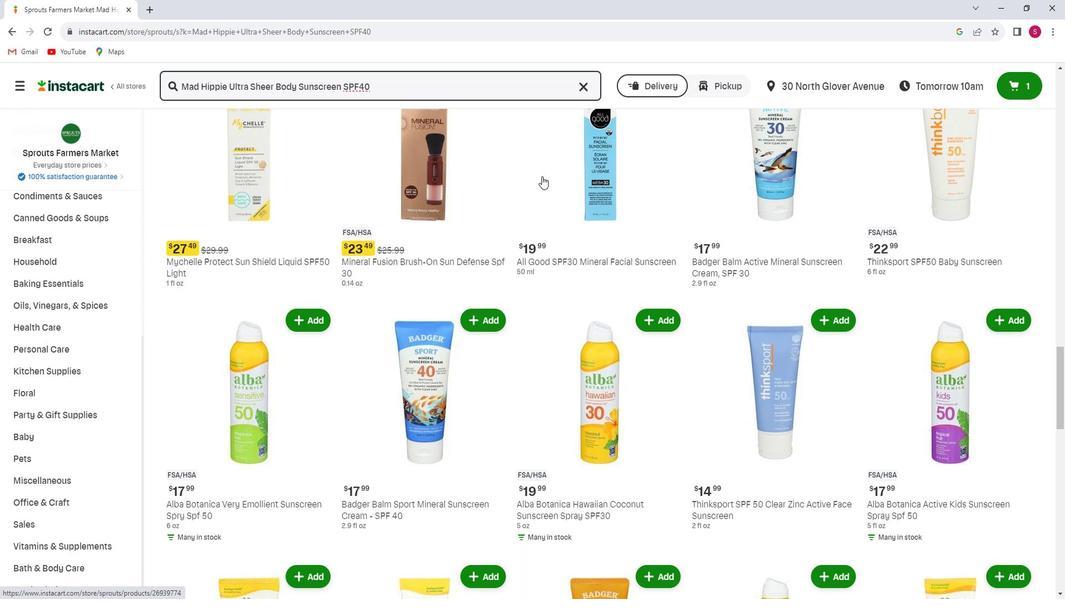 
Action: Mouse scrolled (555, 182) with delta (0, 0)
Screenshot: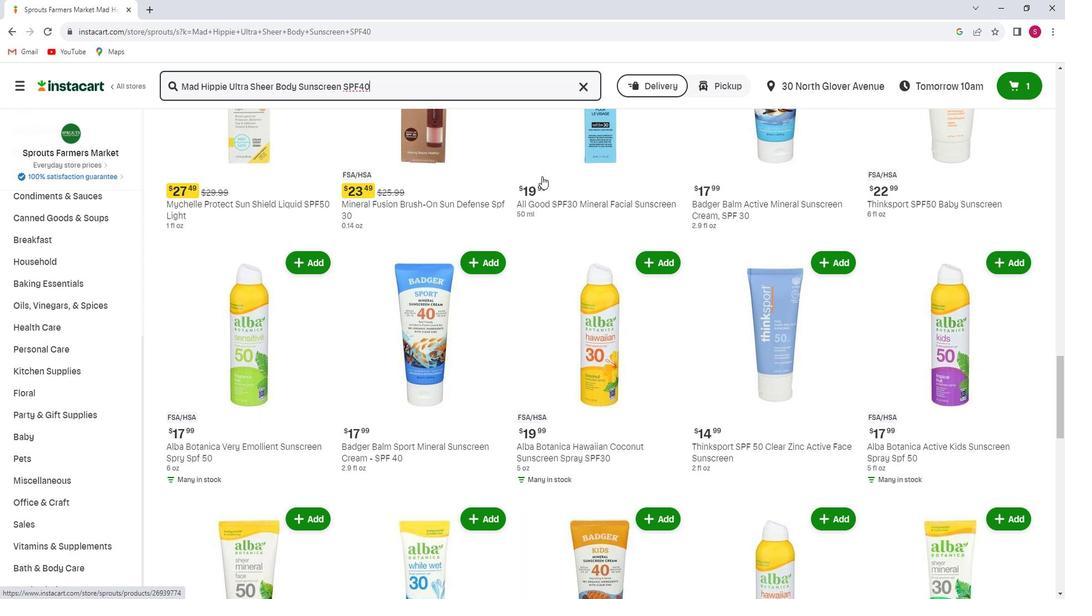 
Action: Mouse scrolled (555, 182) with delta (0, 0)
Screenshot: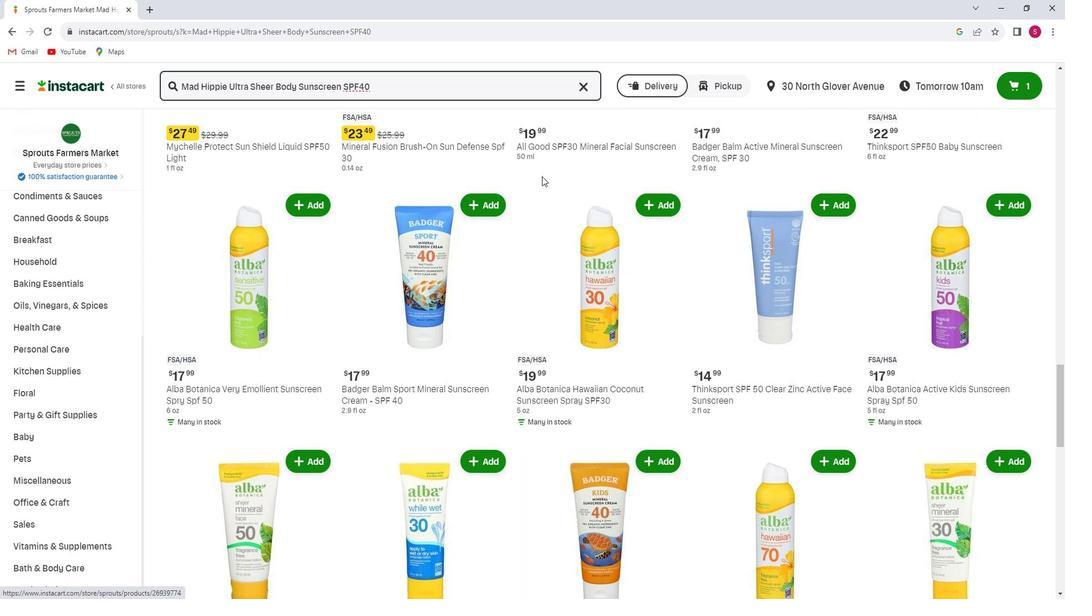 
Action: Mouse scrolled (555, 182) with delta (0, 0)
Screenshot: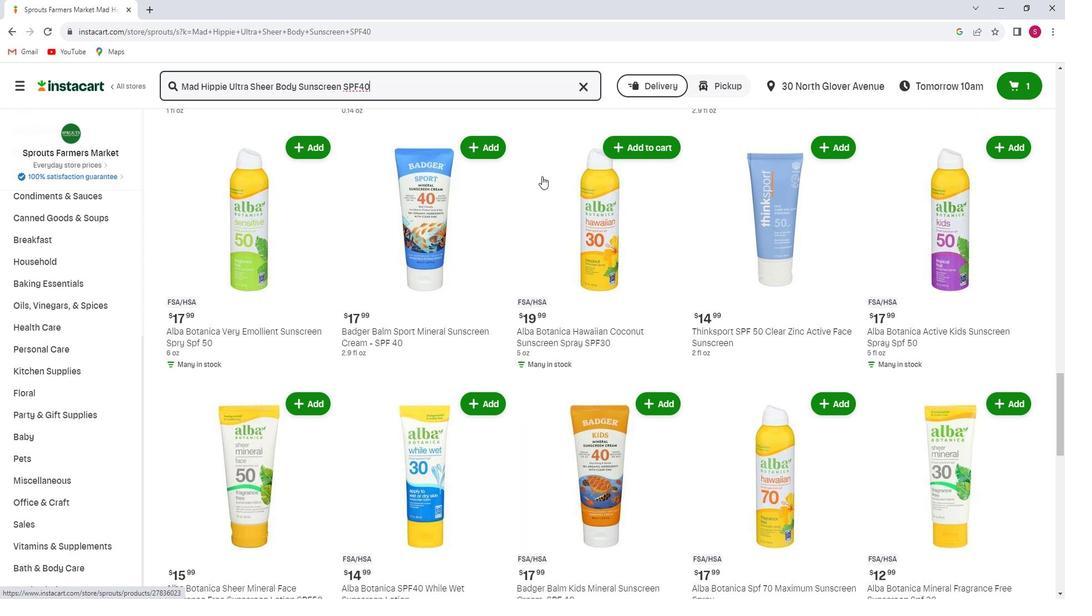 
Action: Mouse scrolled (555, 182) with delta (0, 0)
Screenshot: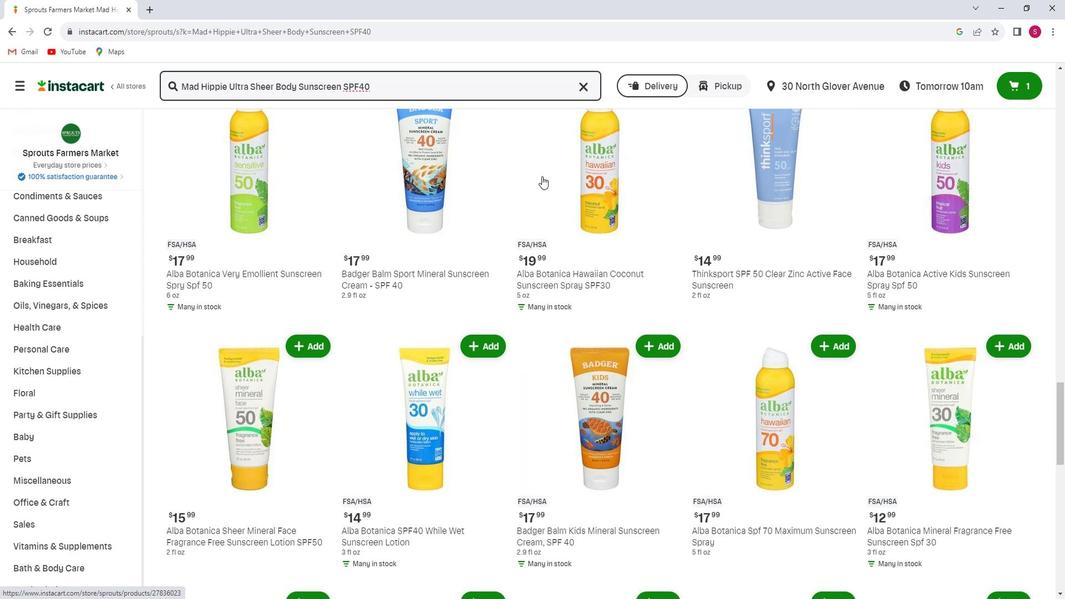 
Action: Mouse scrolled (555, 182) with delta (0, 0)
Screenshot: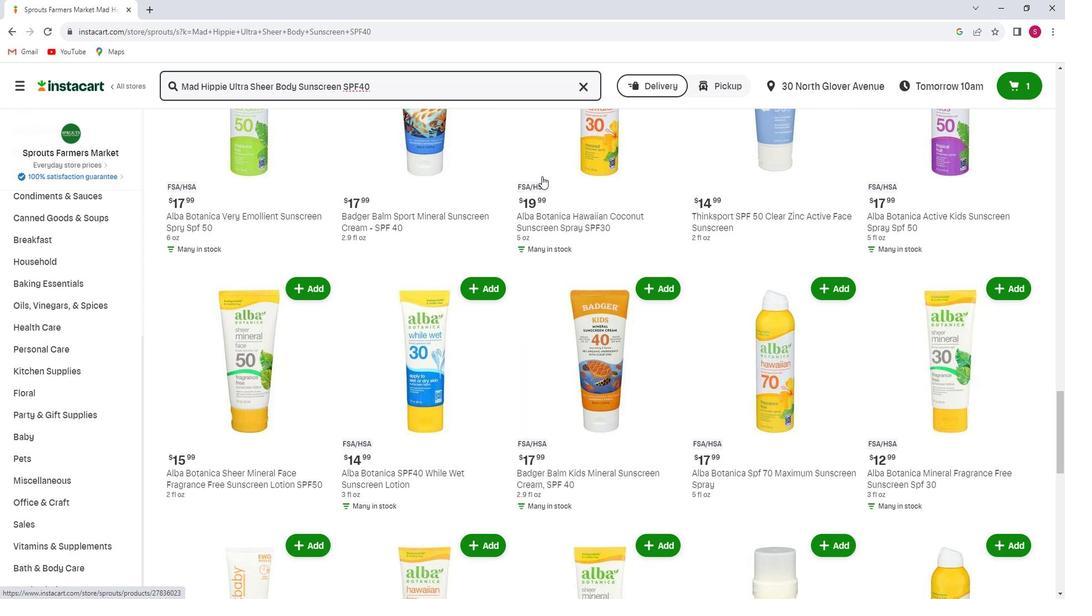 
Action: Mouse scrolled (555, 182) with delta (0, 0)
Screenshot: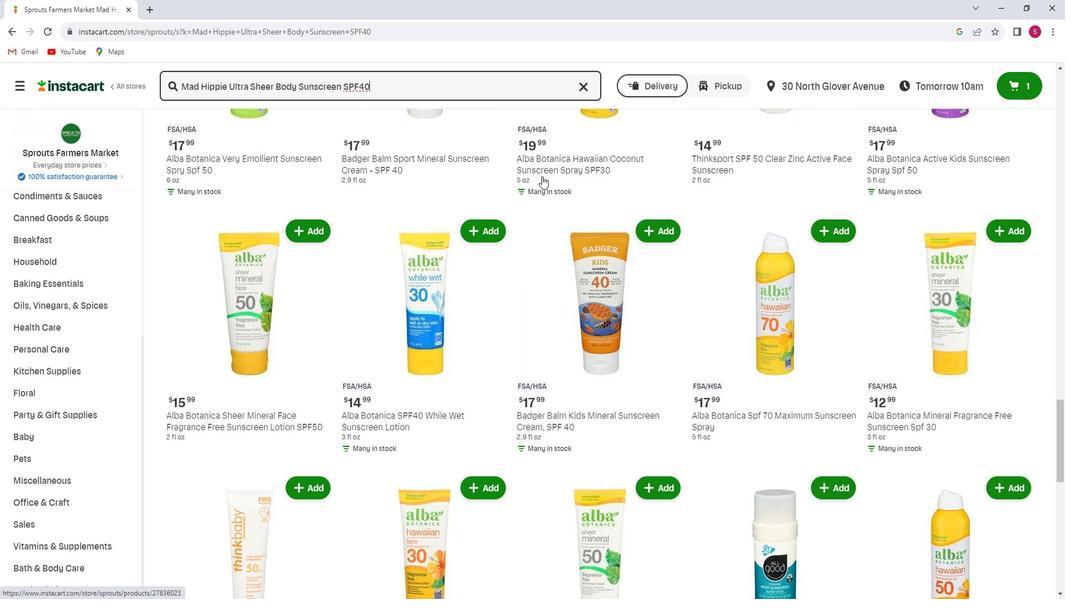 
Action: Mouse scrolled (555, 182) with delta (0, 0)
Screenshot: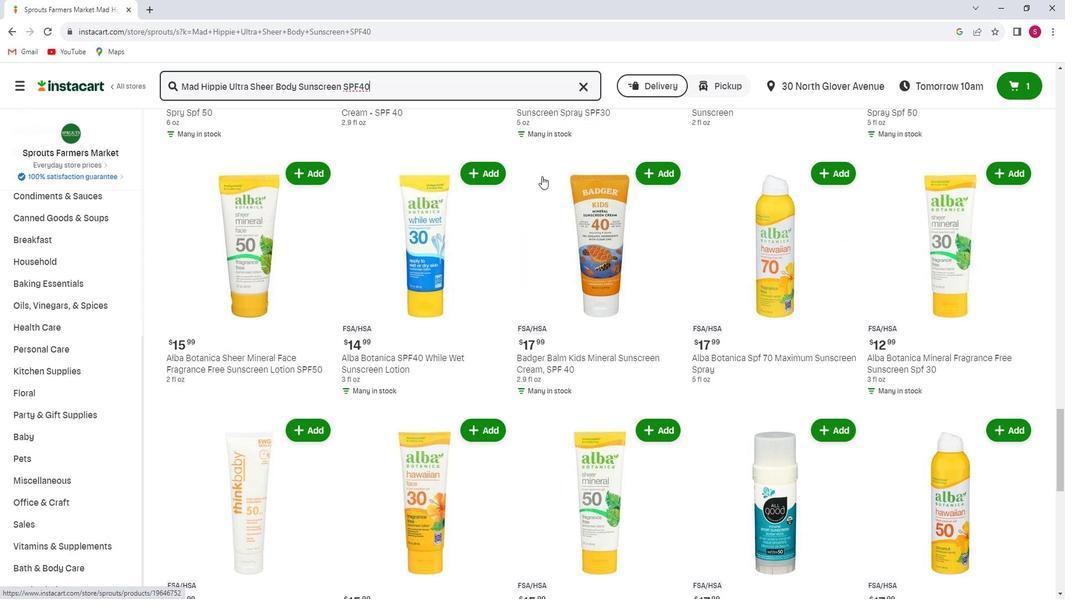 
Action: Mouse scrolled (555, 182) with delta (0, 0)
Screenshot: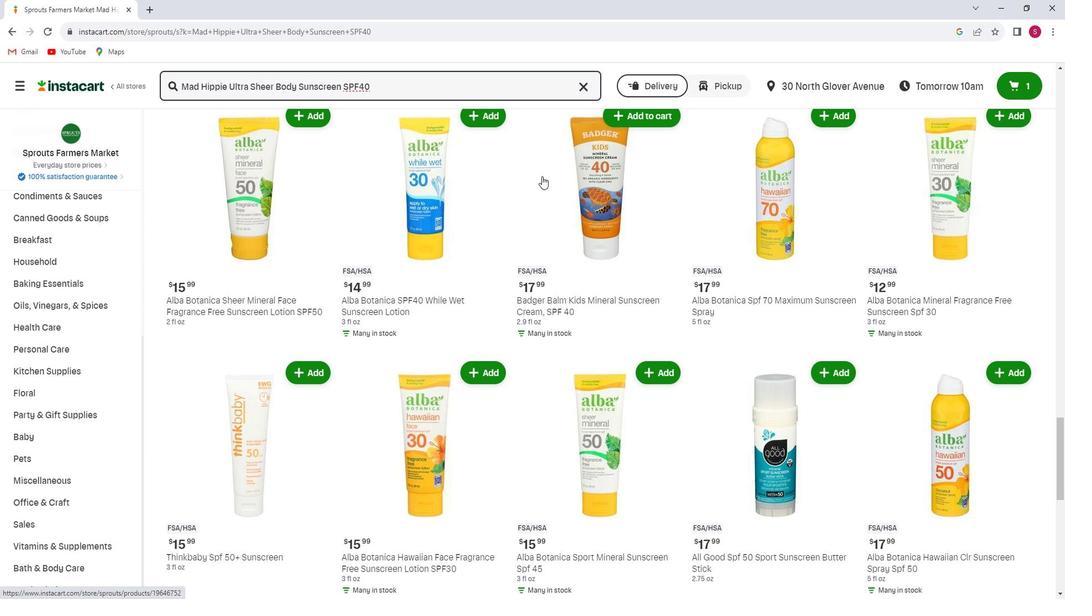 
Action: Mouse scrolled (555, 182) with delta (0, 0)
Screenshot: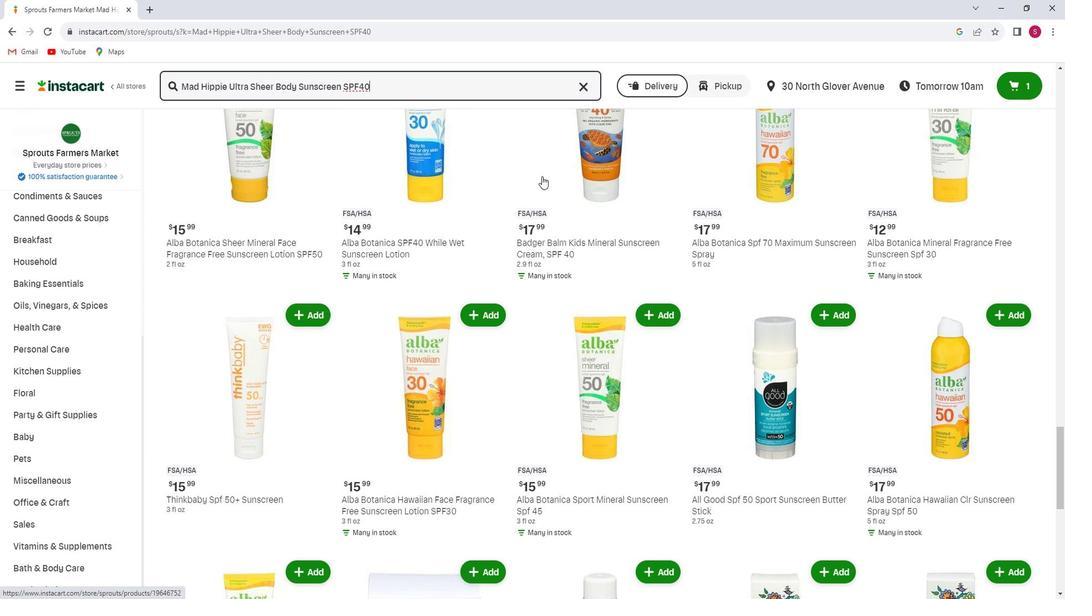 
Action: Mouse scrolled (555, 182) with delta (0, 0)
Screenshot: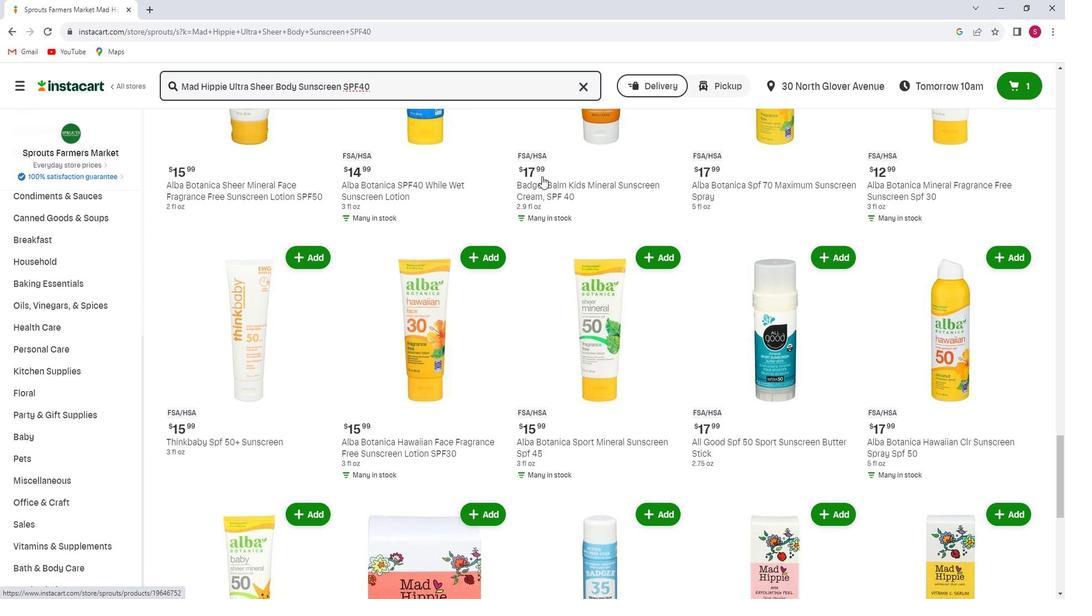 
Action: Mouse scrolled (555, 182) with delta (0, 0)
Screenshot: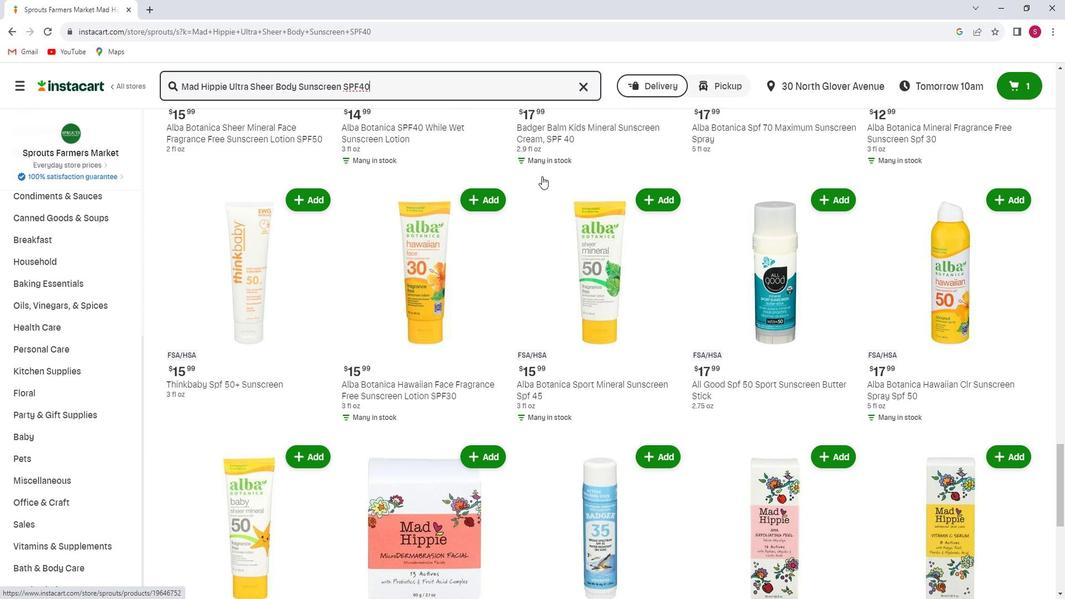 
Action: Mouse scrolled (555, 182) with delta (0, 0)
Screenshot: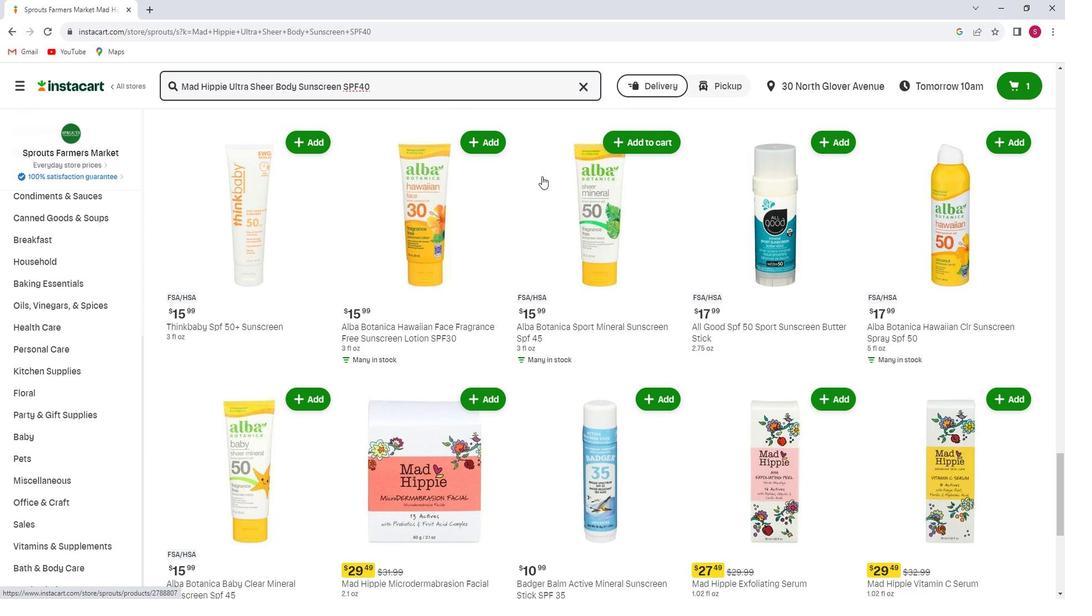 
Action: Mouse scrolled (555, 182) with delta (0, 0)
Screenshot: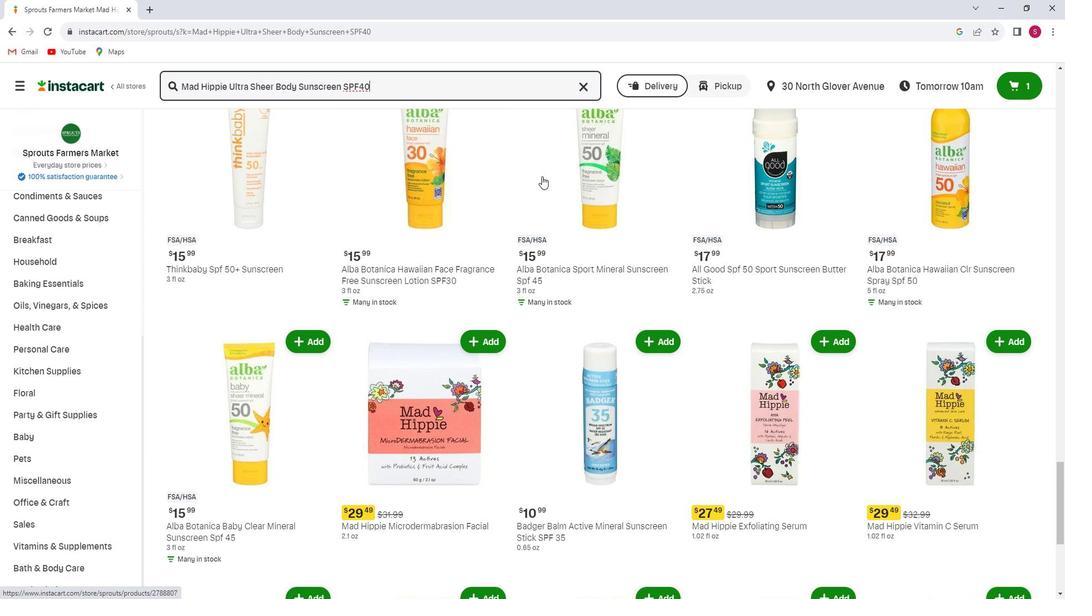 
Action: Mouse scrolled (555, 182) with delta (0, 0)
Screenshot: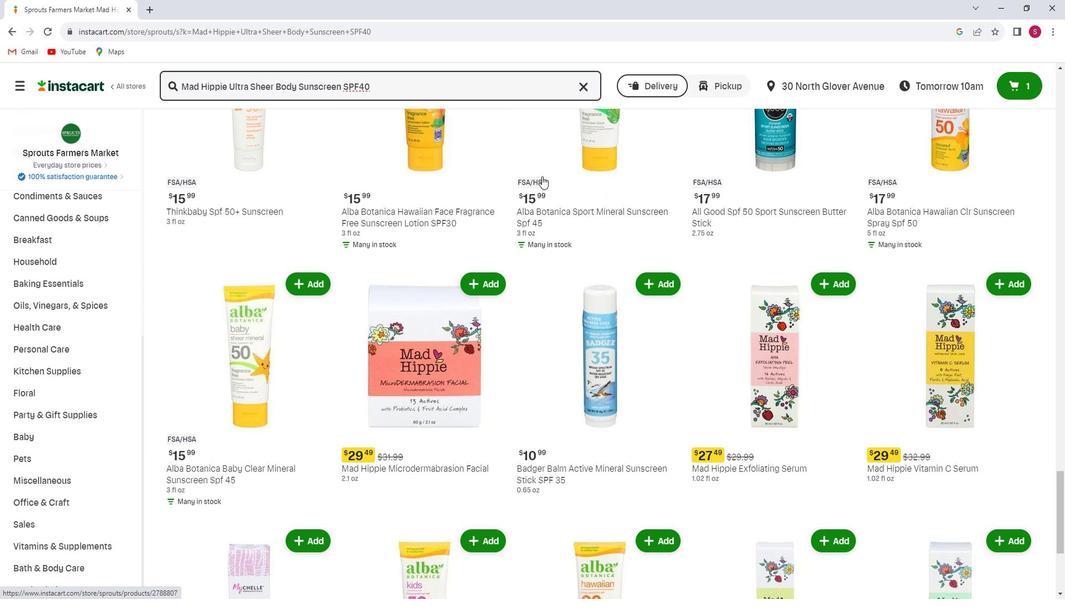
Action: Mouse scrolled (555, 182) with delta (0, 0)
Screenshot: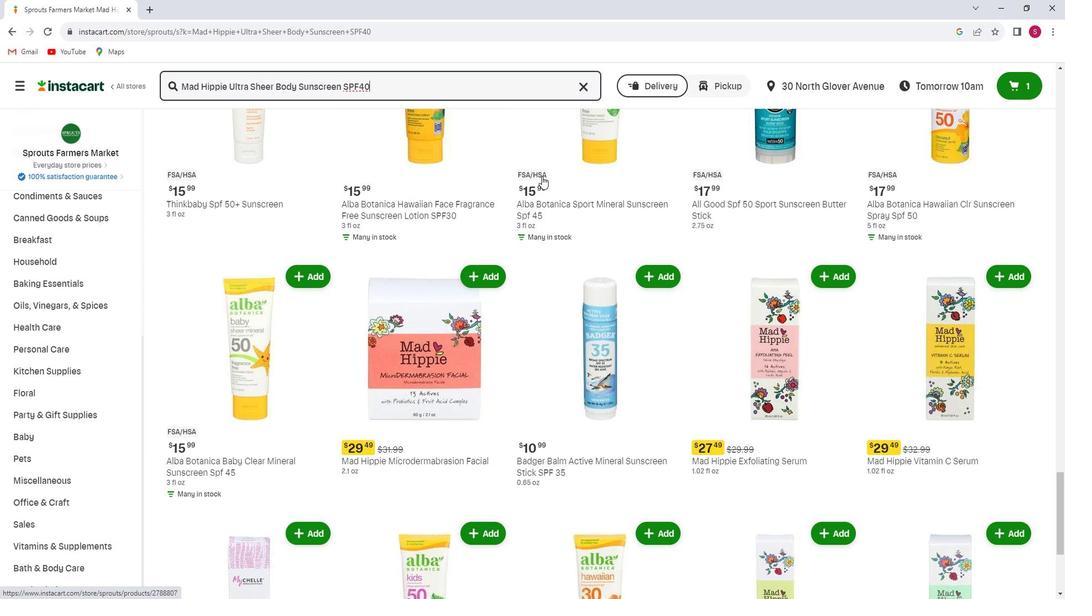 
Action: Mouse scrolled (555, 182) with delta (0, 0)
Screenshot: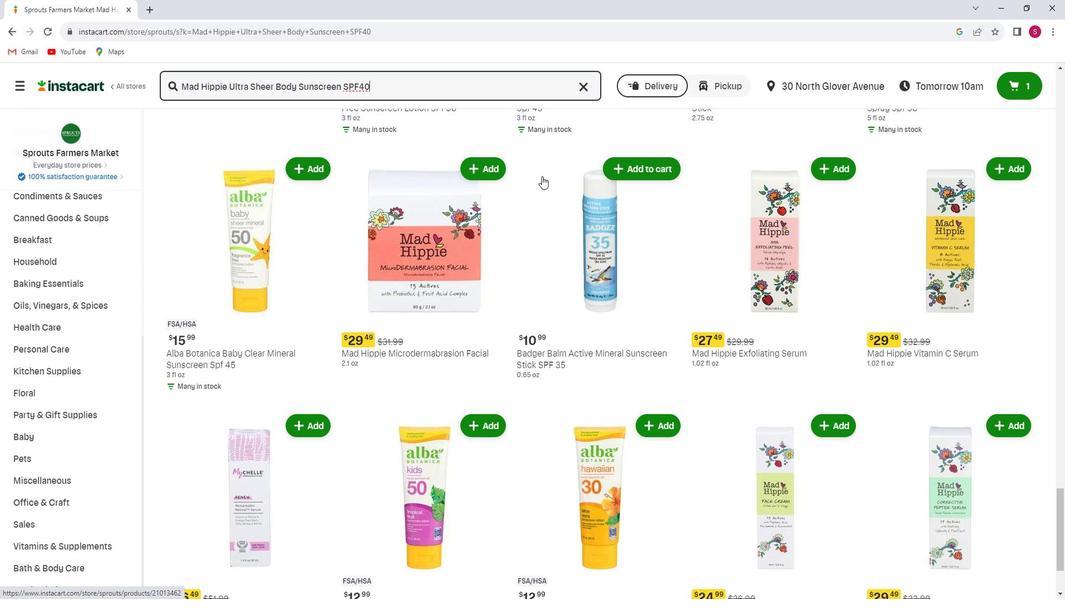 
Action: Mouse scrolled (555, 182) with delta (0, 0)
Screenshot: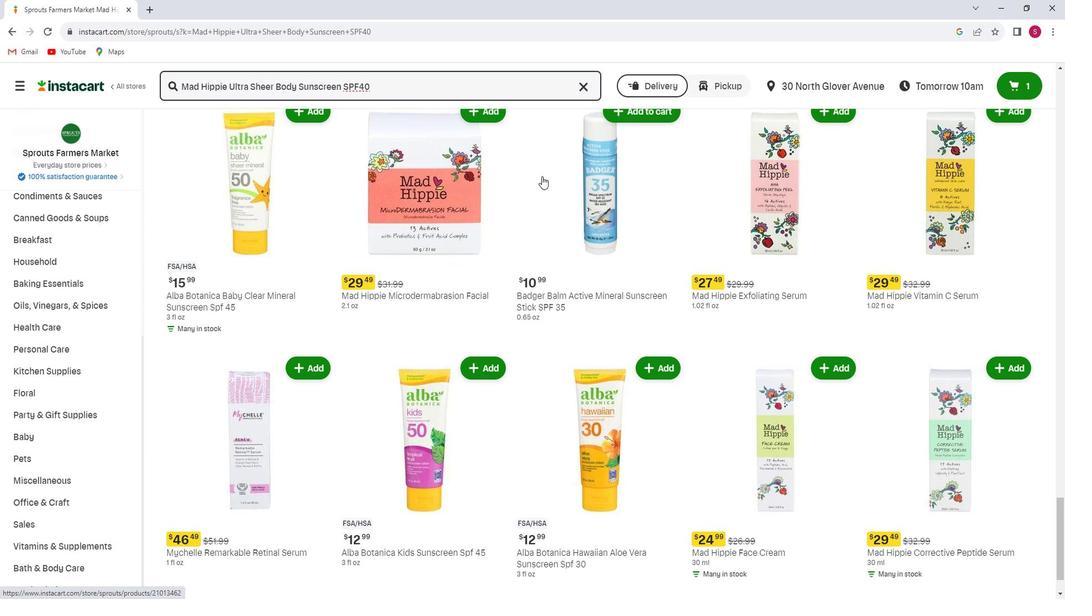 
Action: Mouse scrolled (555, 182) with delta (0, 0)
Screenshot: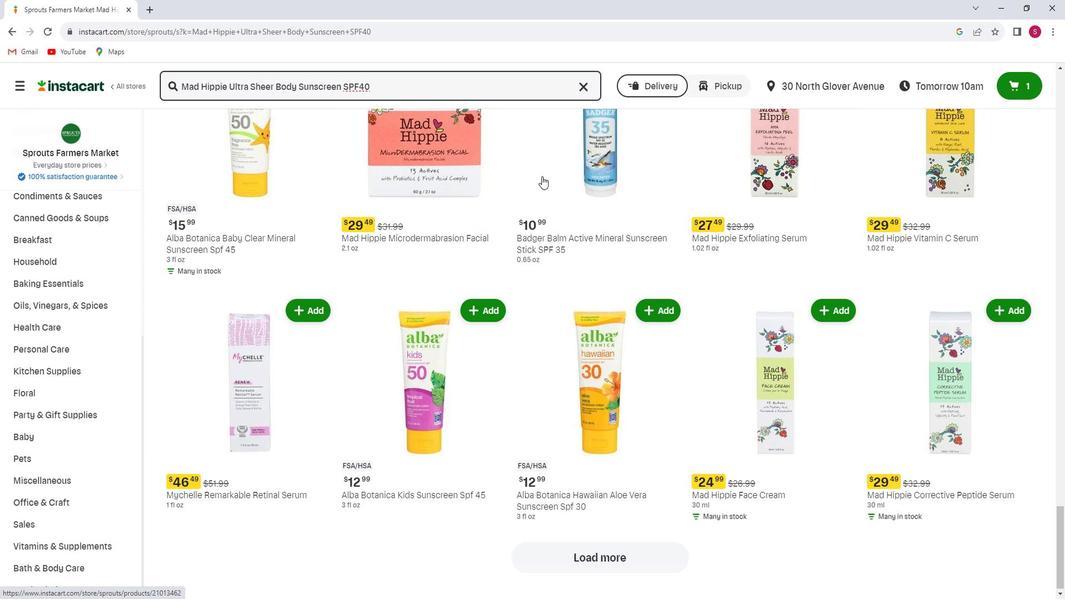 
Action: Mouse scrolled (555, 182) with delta (0, 0)
Screenshot: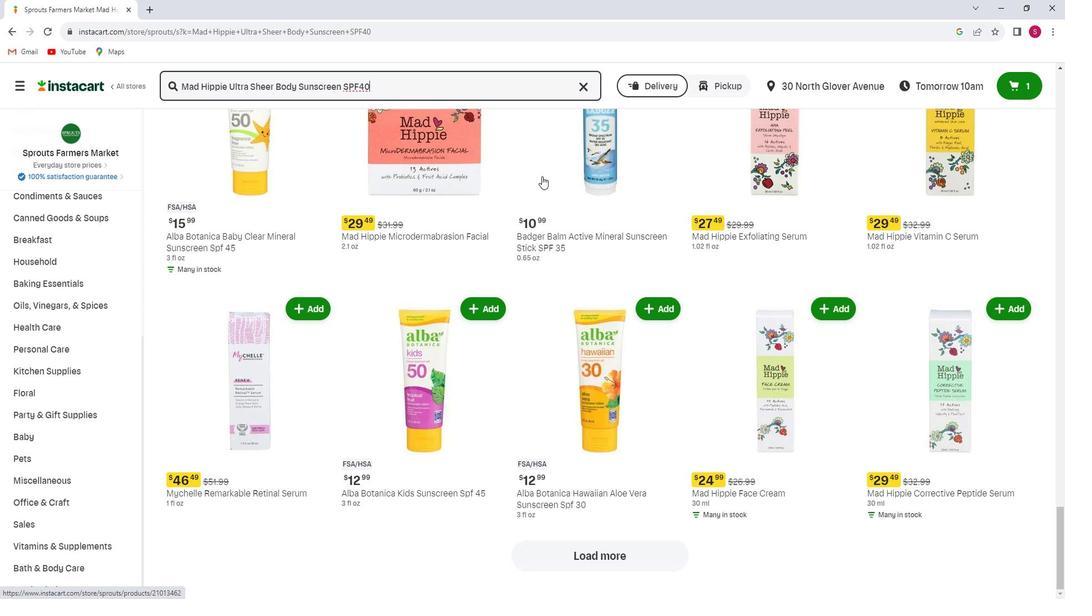 
Action: Mouse moved to (547, 195)
Screenshot: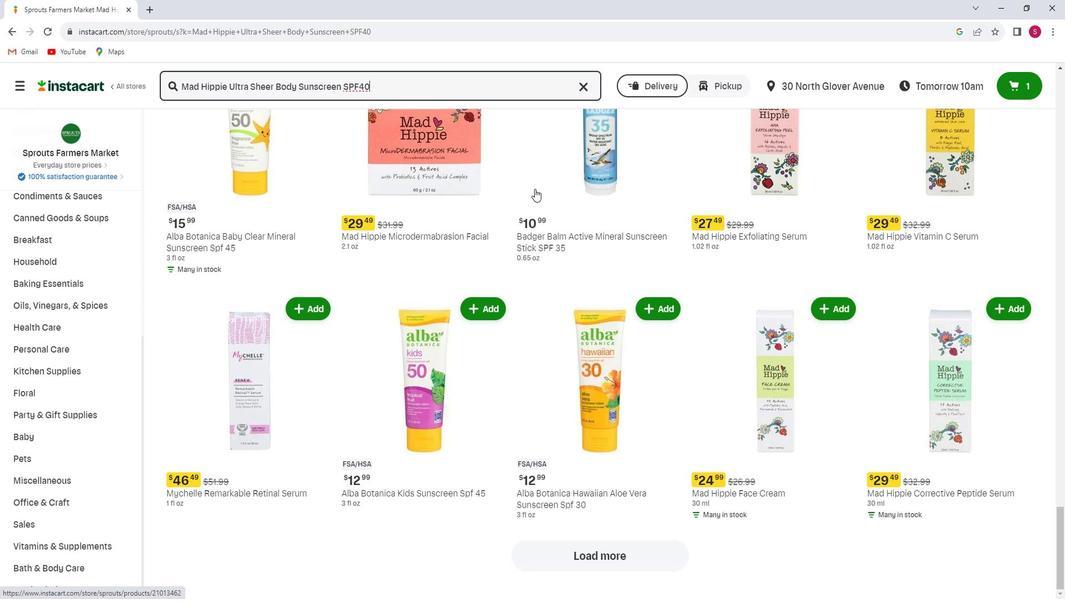 
Action: Mouse scrolled (547, 194) with delta (0, 0)
Screenshot: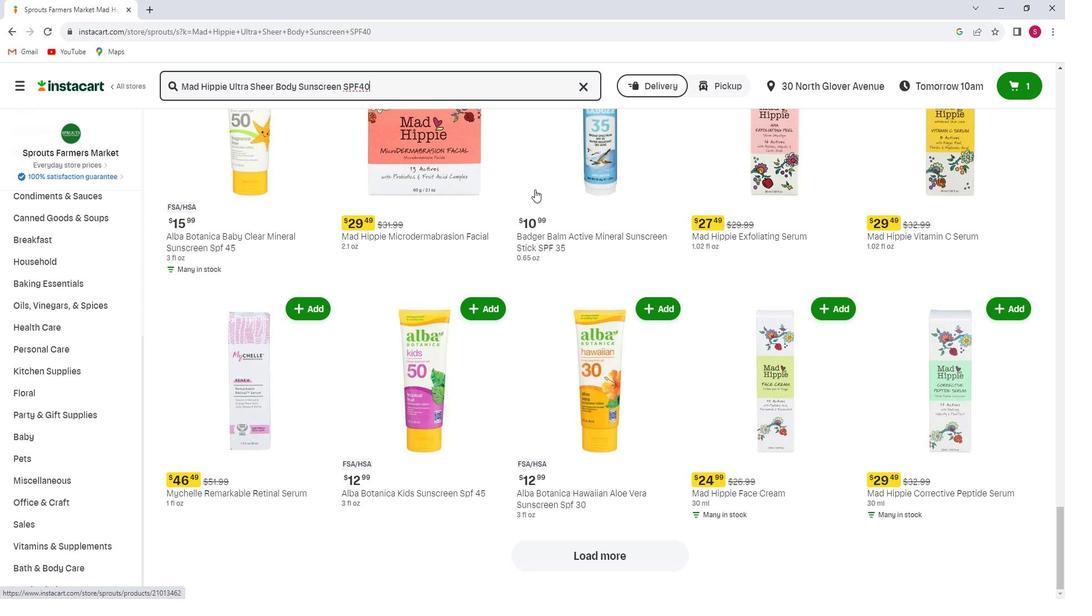 
